 Task: Add Attachment from computer to Card Card0000000321 in Board Board0000000081 in Workspace WS0000000027 in Trello. Add Cover Purple to Card Card0000000321 in Board Board0000000081 in Workspace WS0000000027 in Trello. Add "Move Card To …" Button titled Button0000000321 to "top" of the list "To Do" to Card Card0000000321 in Board Board0000000081 in Workspace WS0000000027 in Trello. Add Description DS0000000321 to Card Card0000000321 in Board Board0000000081 in Workspace WS0000000027 in Trello. Add Comment CM0000000321 to Card Card0000000321 in Board Board0000000081 in Workspace WS0000000027 in Trello
Action: Mouse moved to (415, 265)
Screenshot: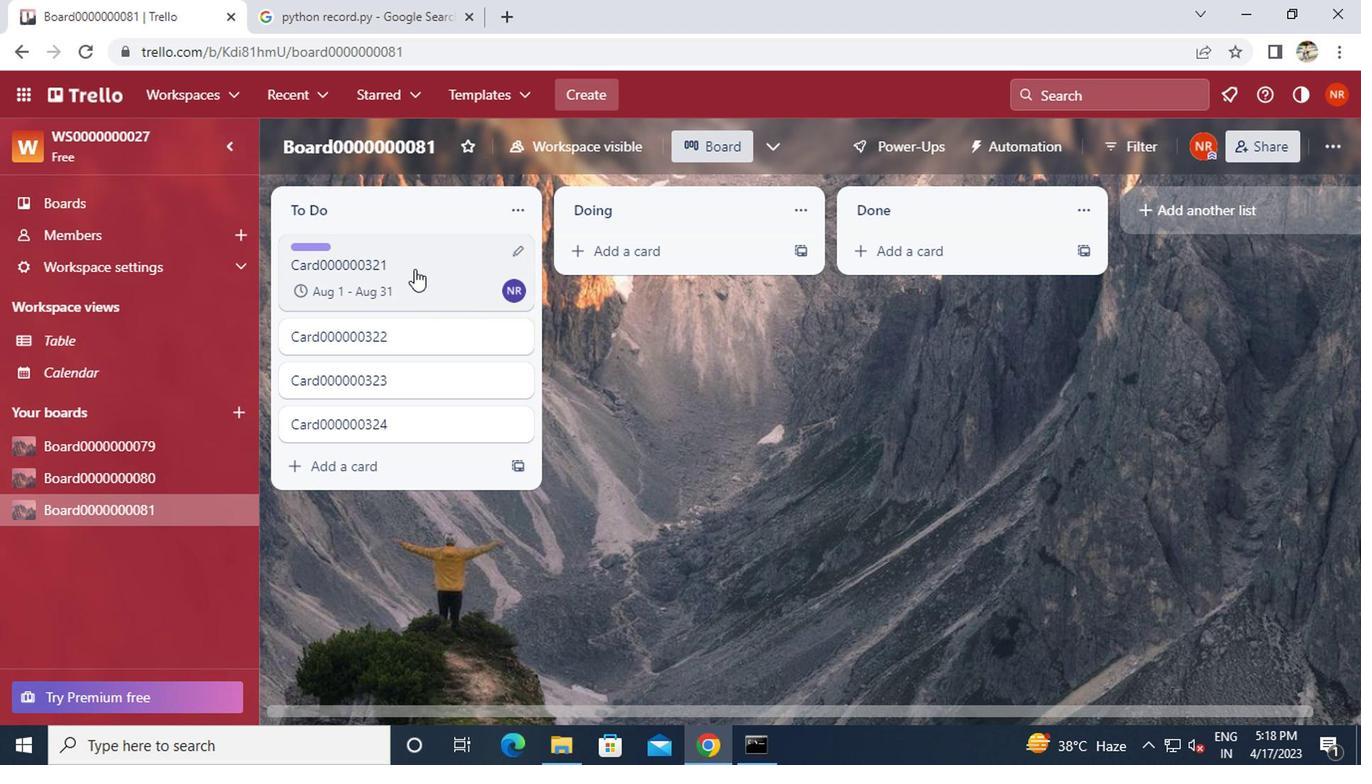 
Action: Mouse pressed left at (415, 265)
Screenshot: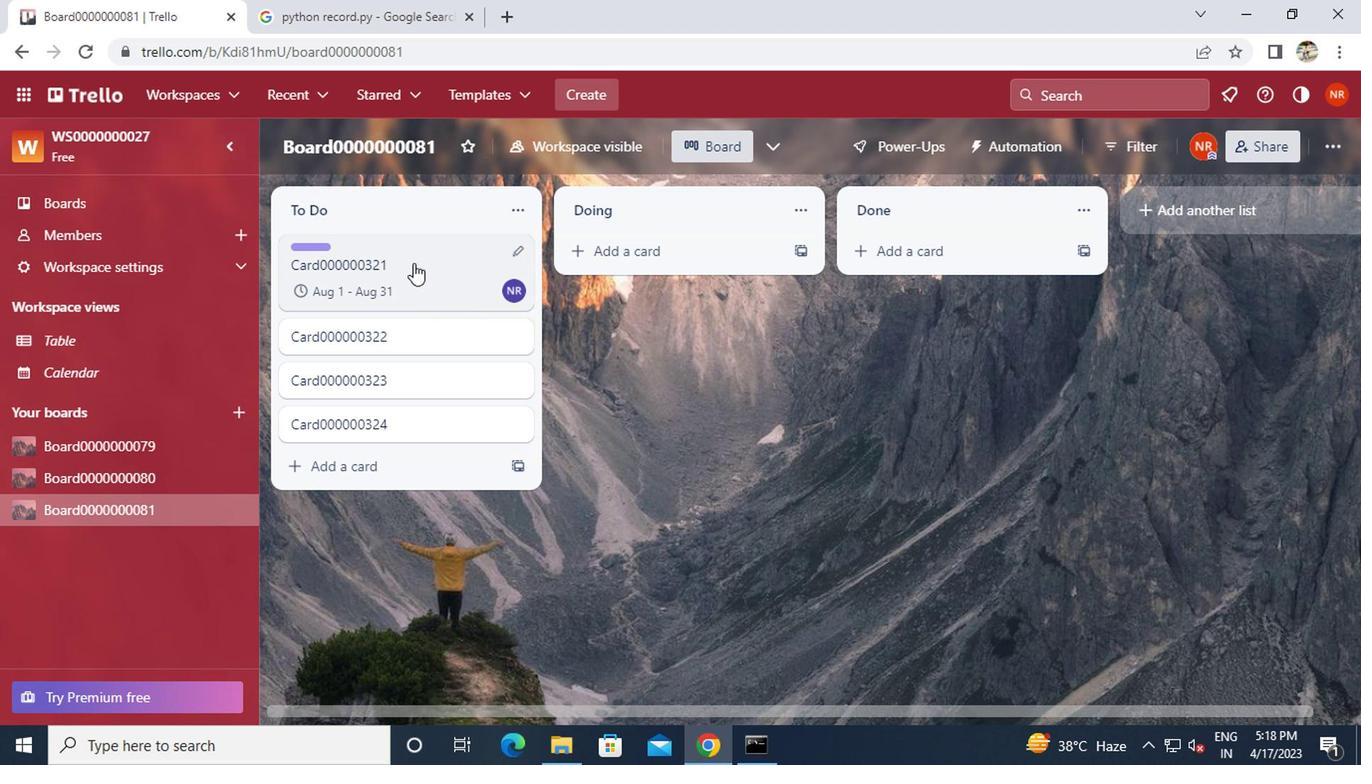
Action: Mouse moved to (912, 414)
Screenshot: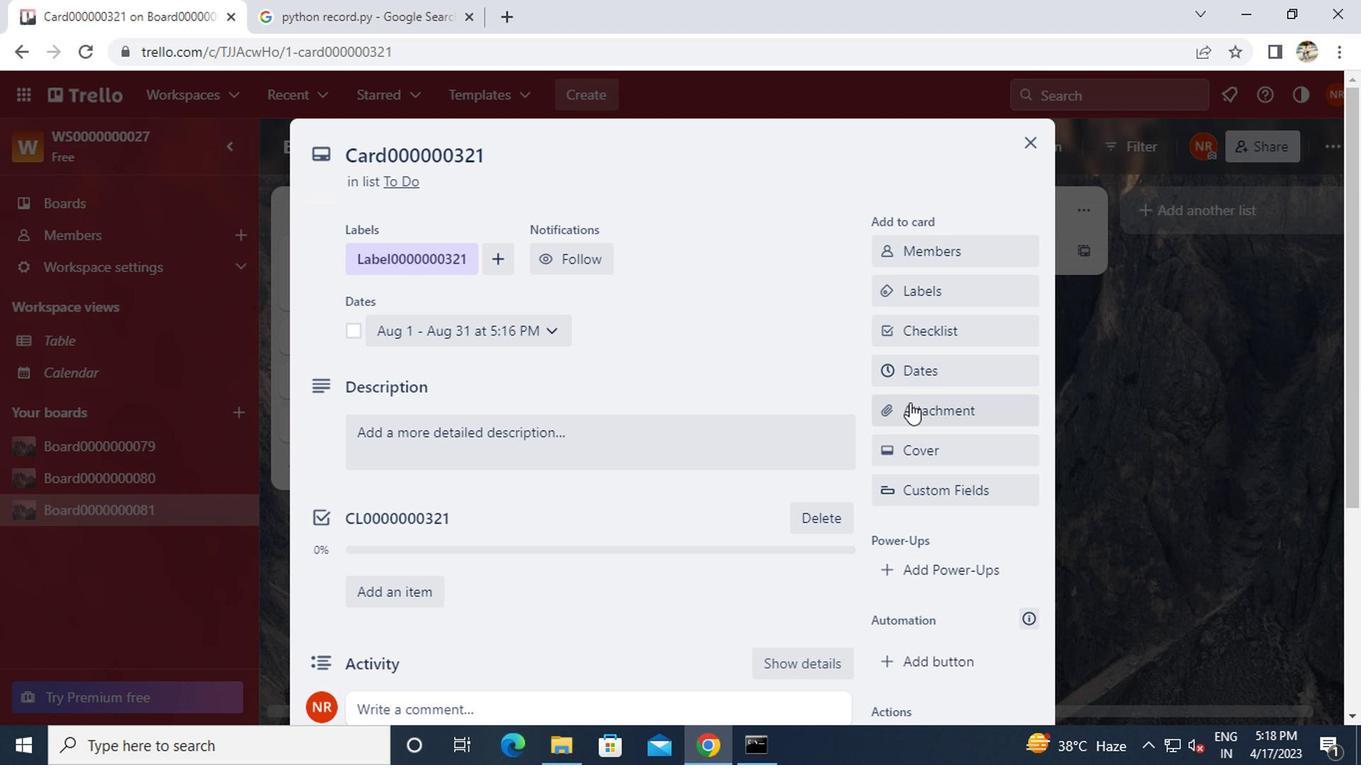 
Action: Mouse pressed left at (912, 414)
Screenshot: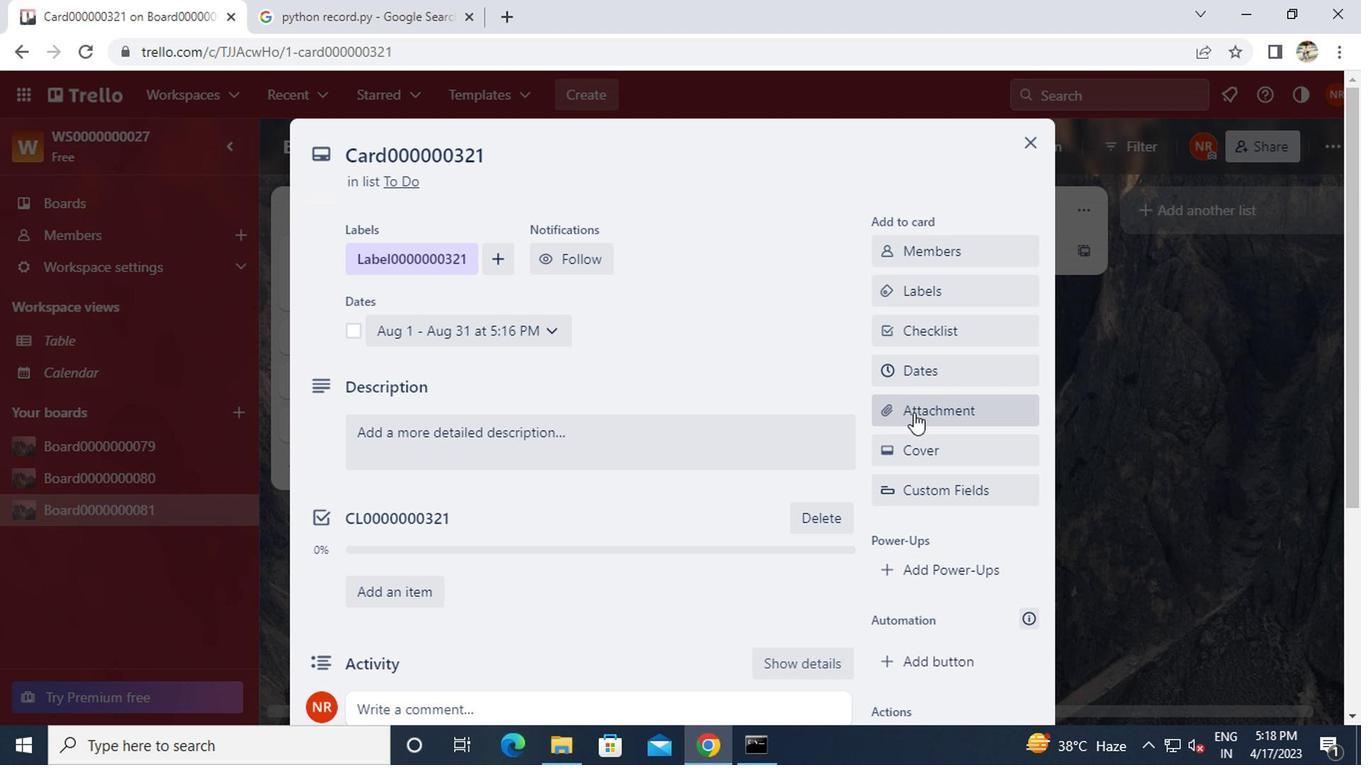 
Action: Mouse moved to (930, 183)
Screenshot: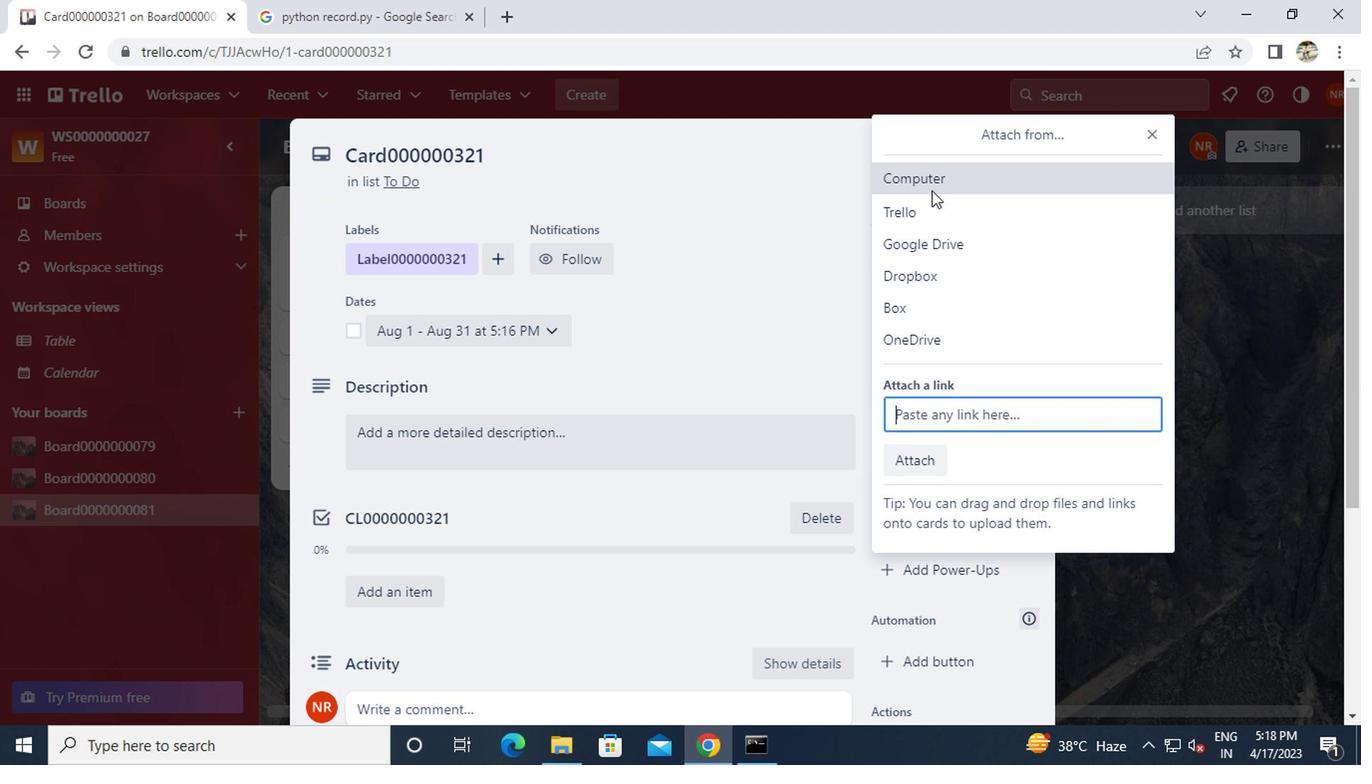 
Action: Mouse pressed left at (930, 183)
Screenshot: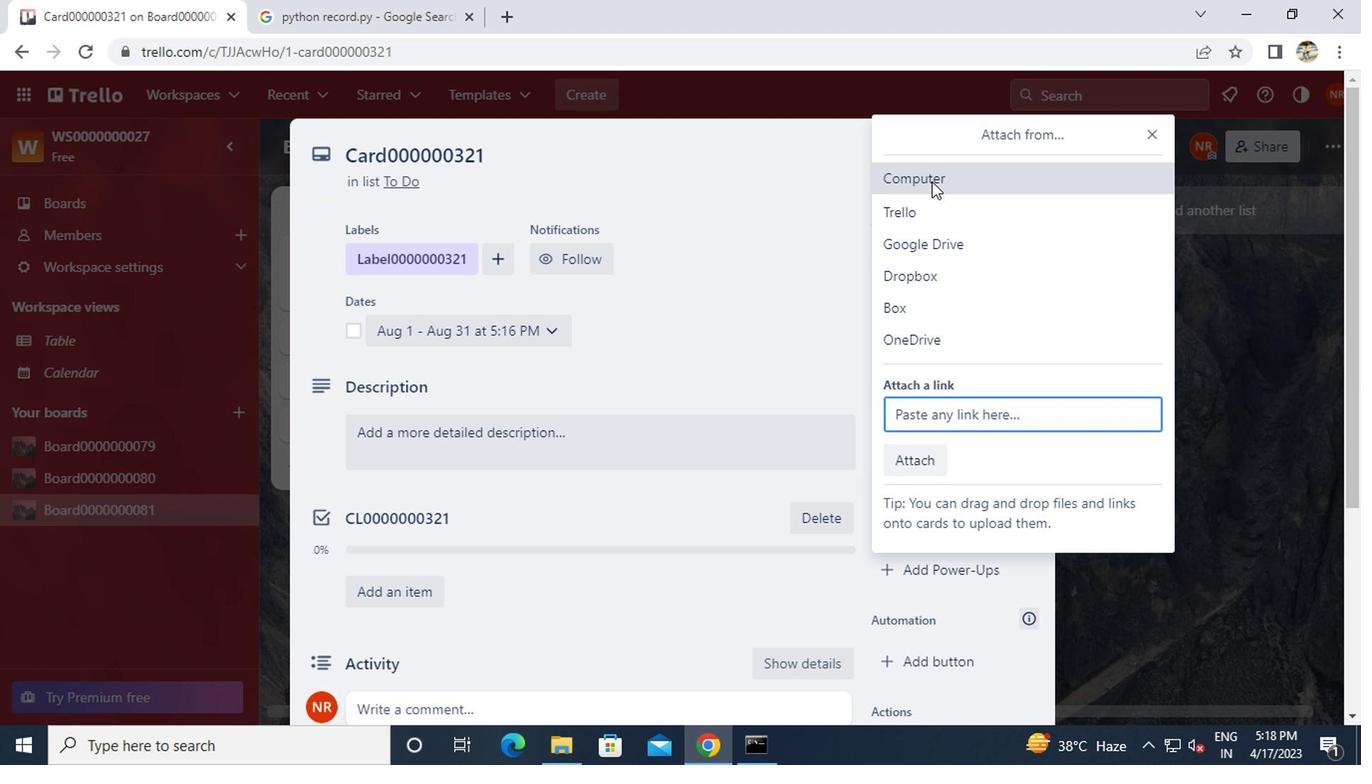 
Action: Mouse moved to (472, 170)
Screenshot: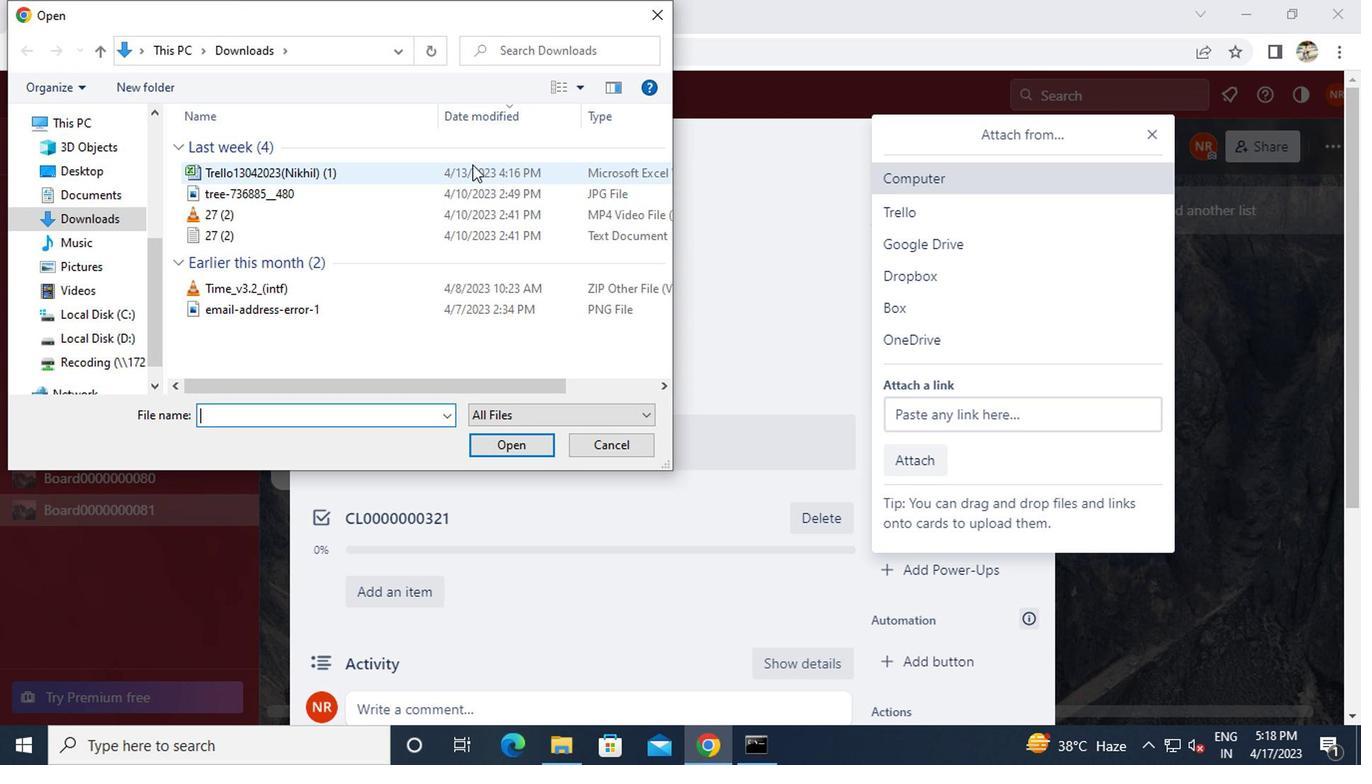 
Action: Mouse pressed left at (472, 170)
Screenshot: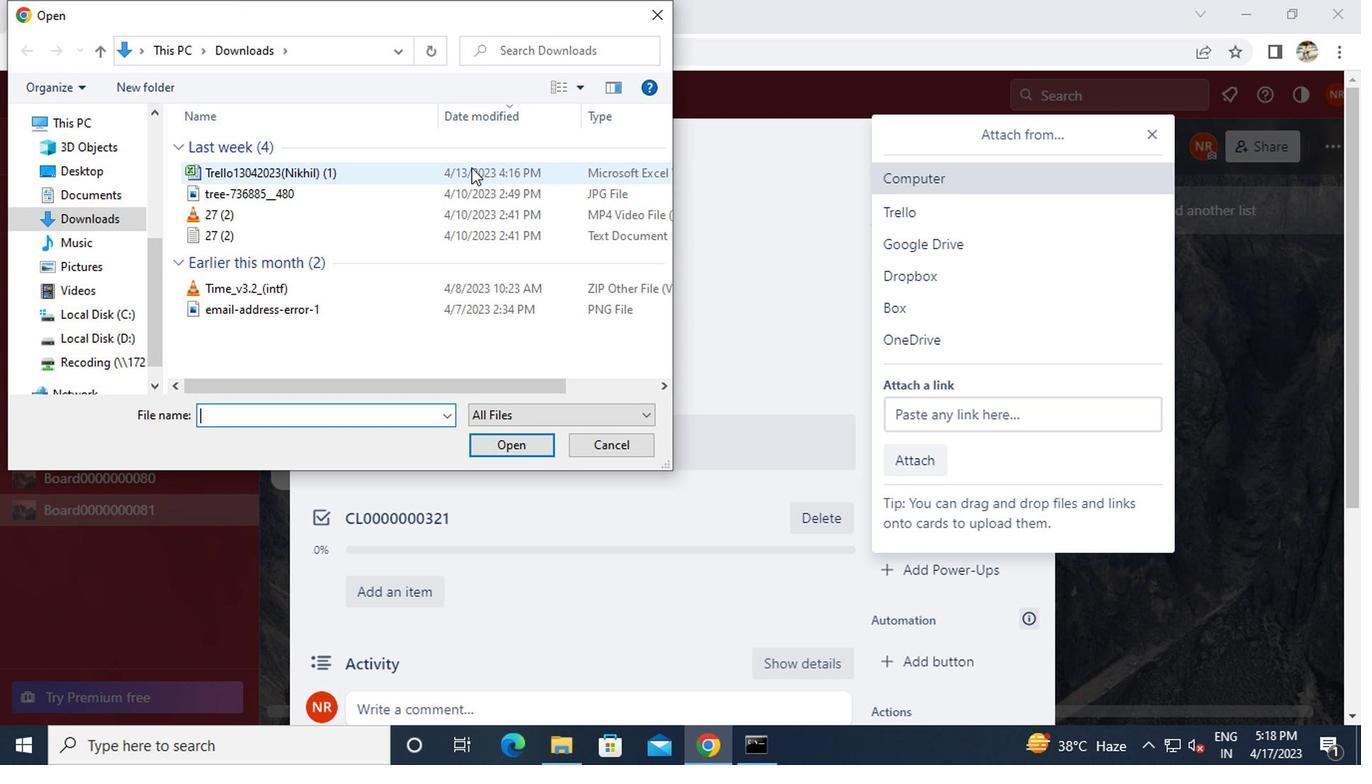 
Action: Mouse moved to (513, 446)
Screenshot: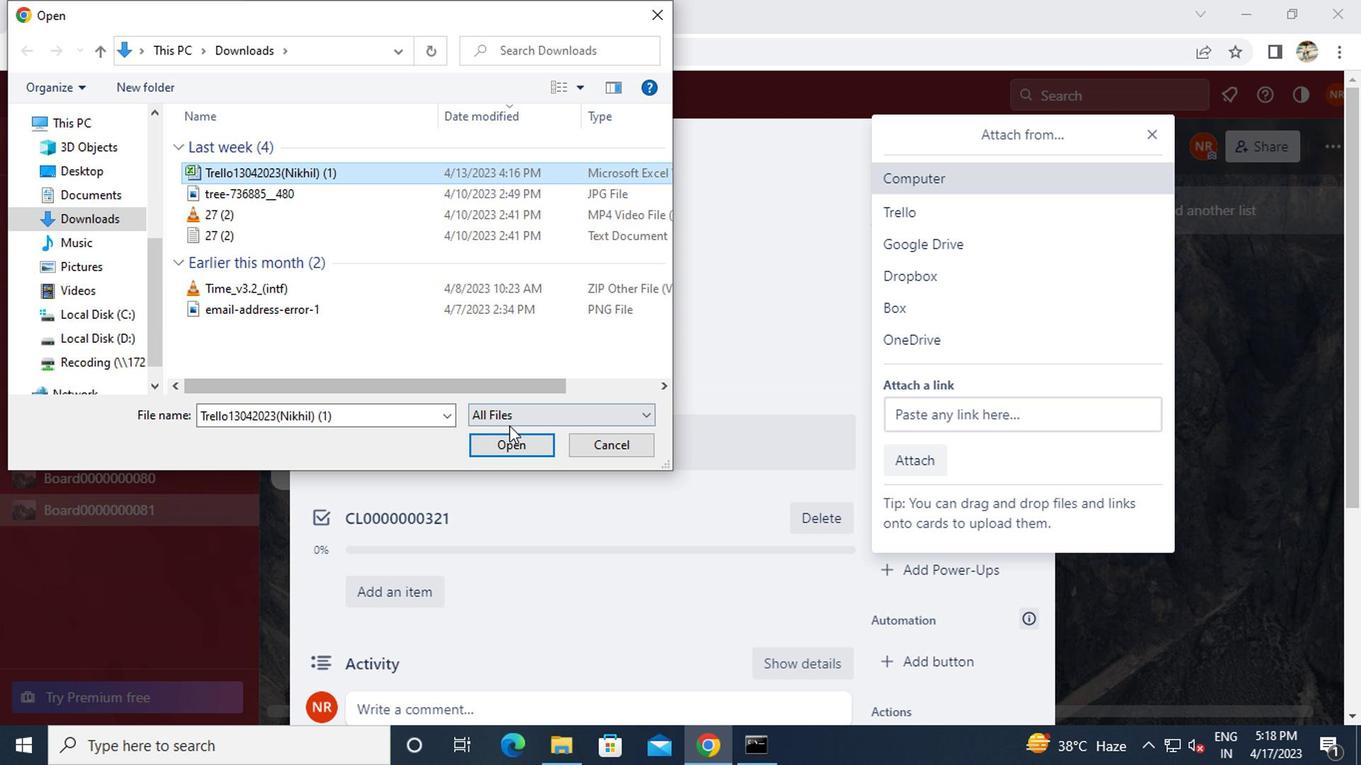 
Action: Mouse pressed left at (513, 446)
Screenshot: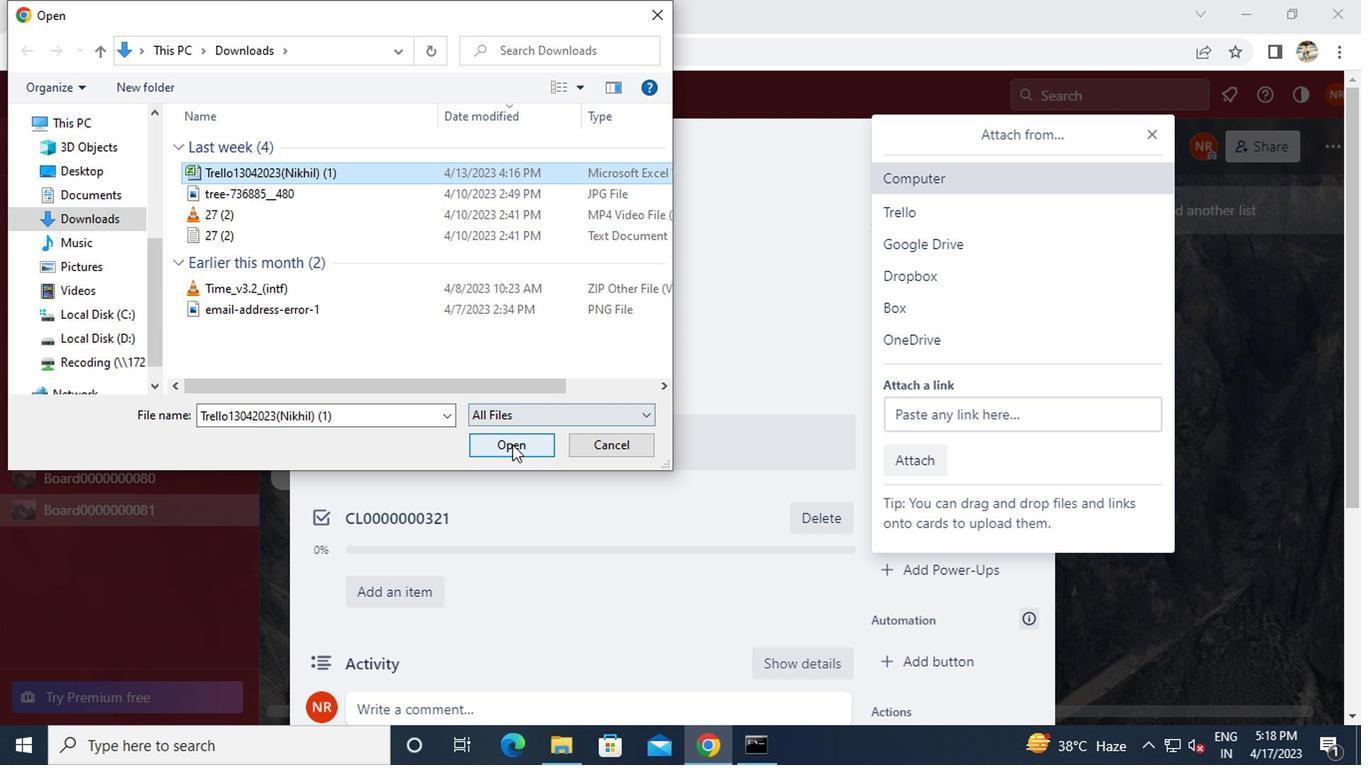 
Action: Mouse moved to (901, 455)
Screenshot: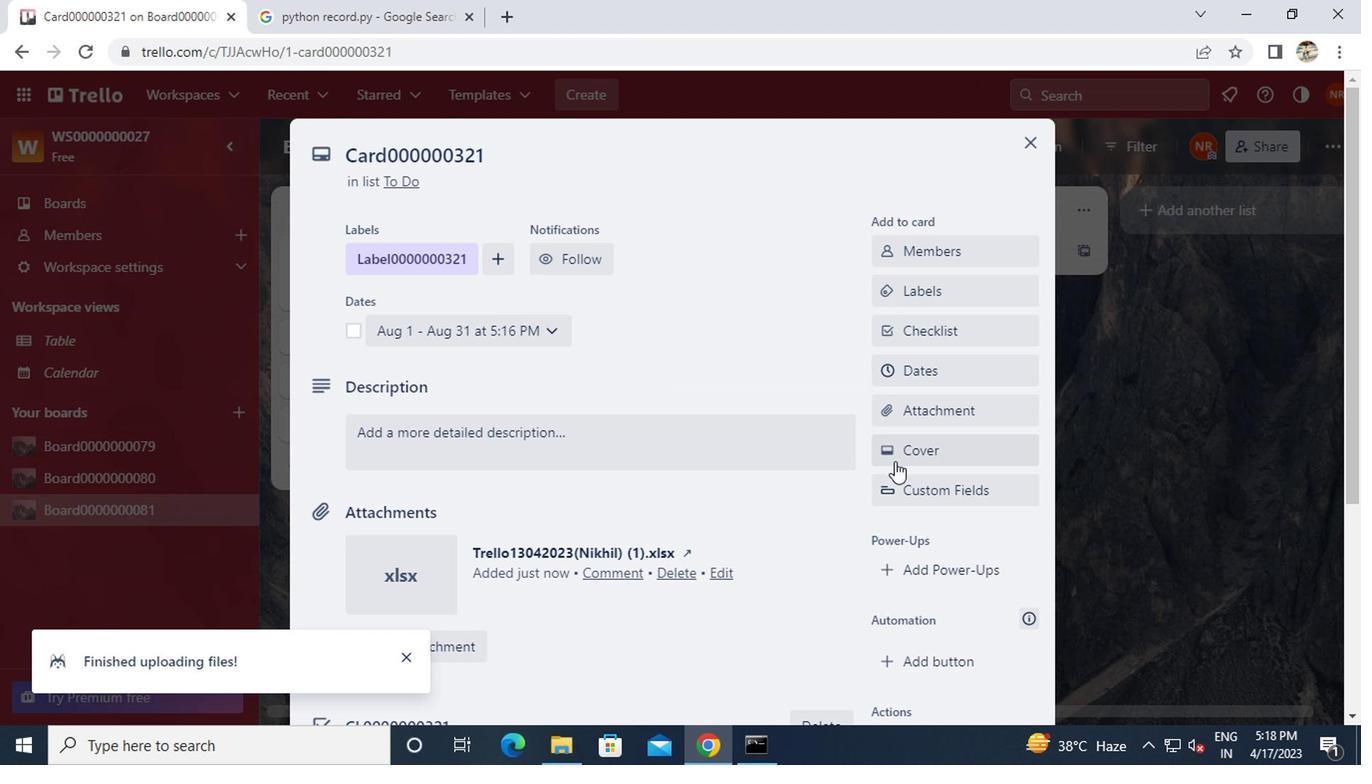 
Action: Mouse pressed left at (901, 455)
Screenshot: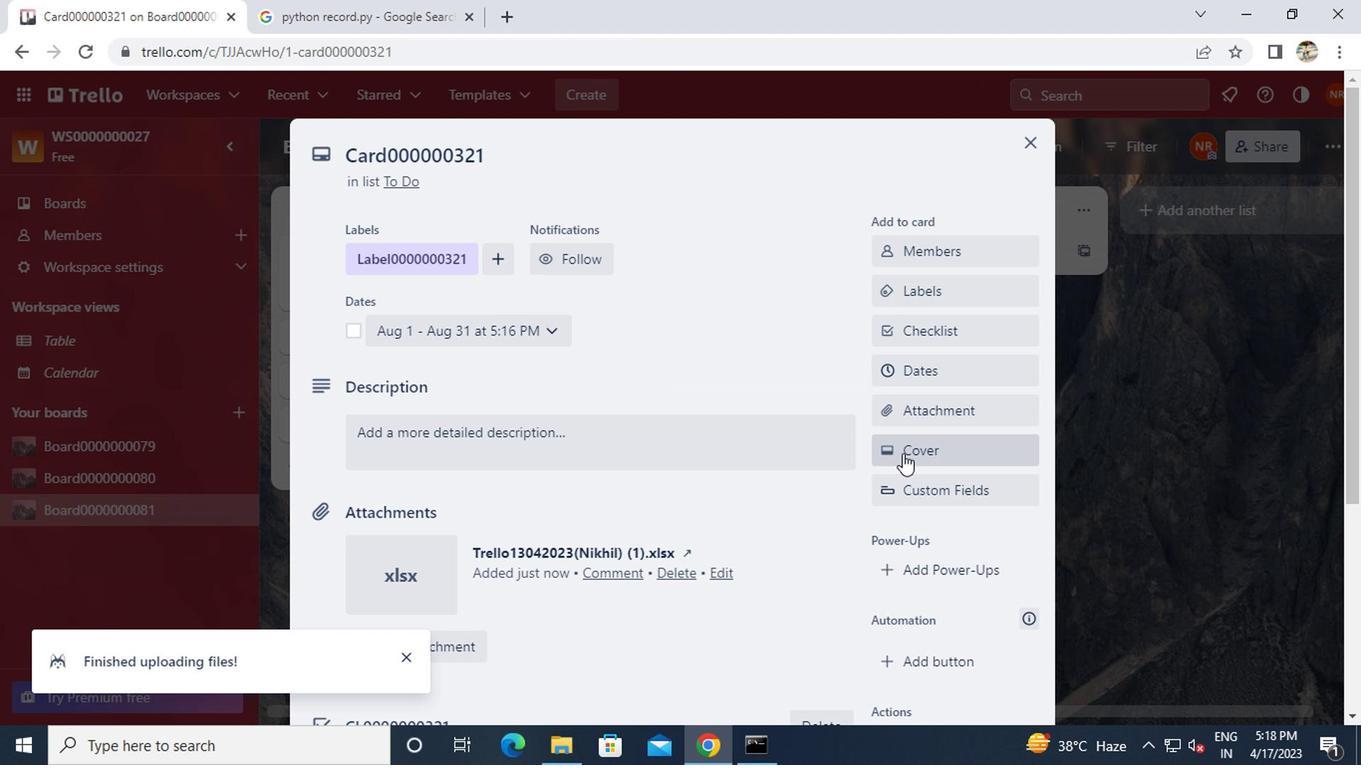 
Action: Mouse moved to (1141, 315)
Screenshot: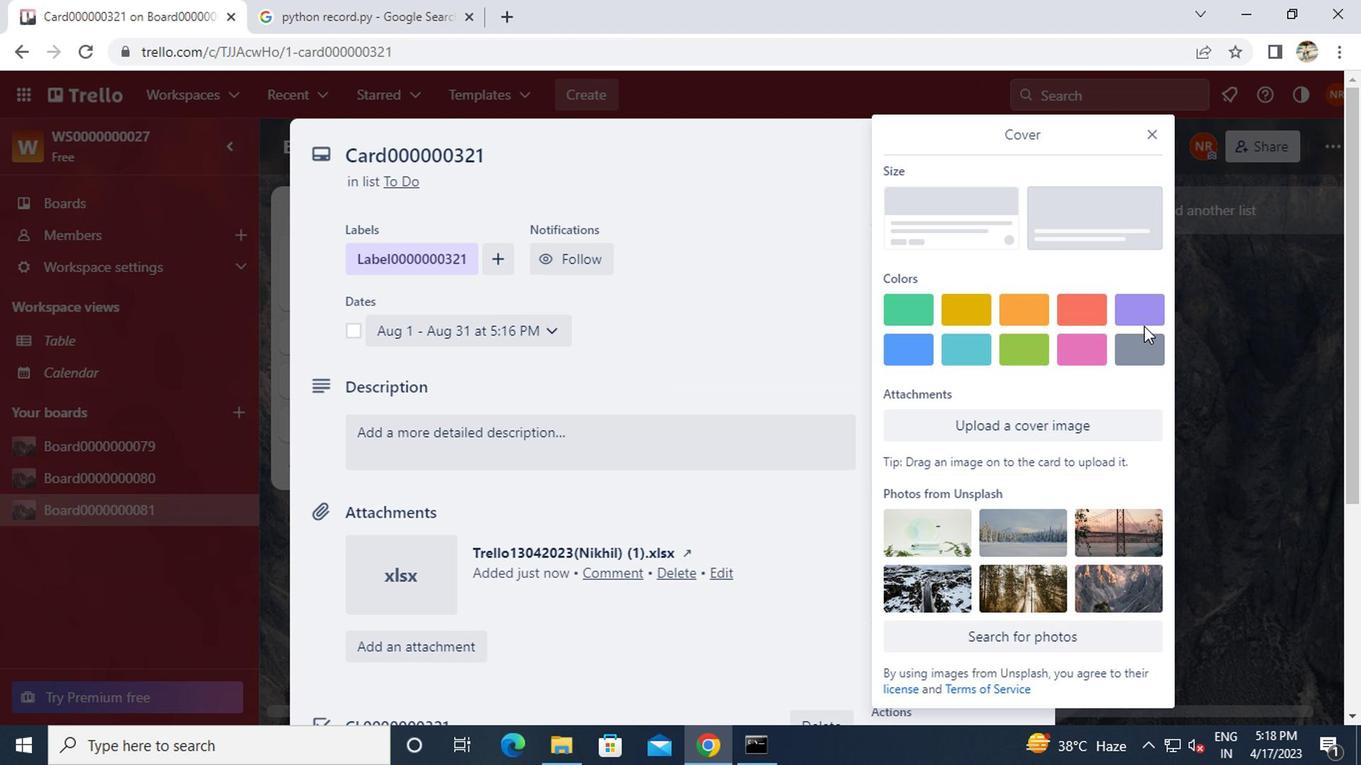 
Action: Mouse pressed left at (1141, 315)
Screenshot: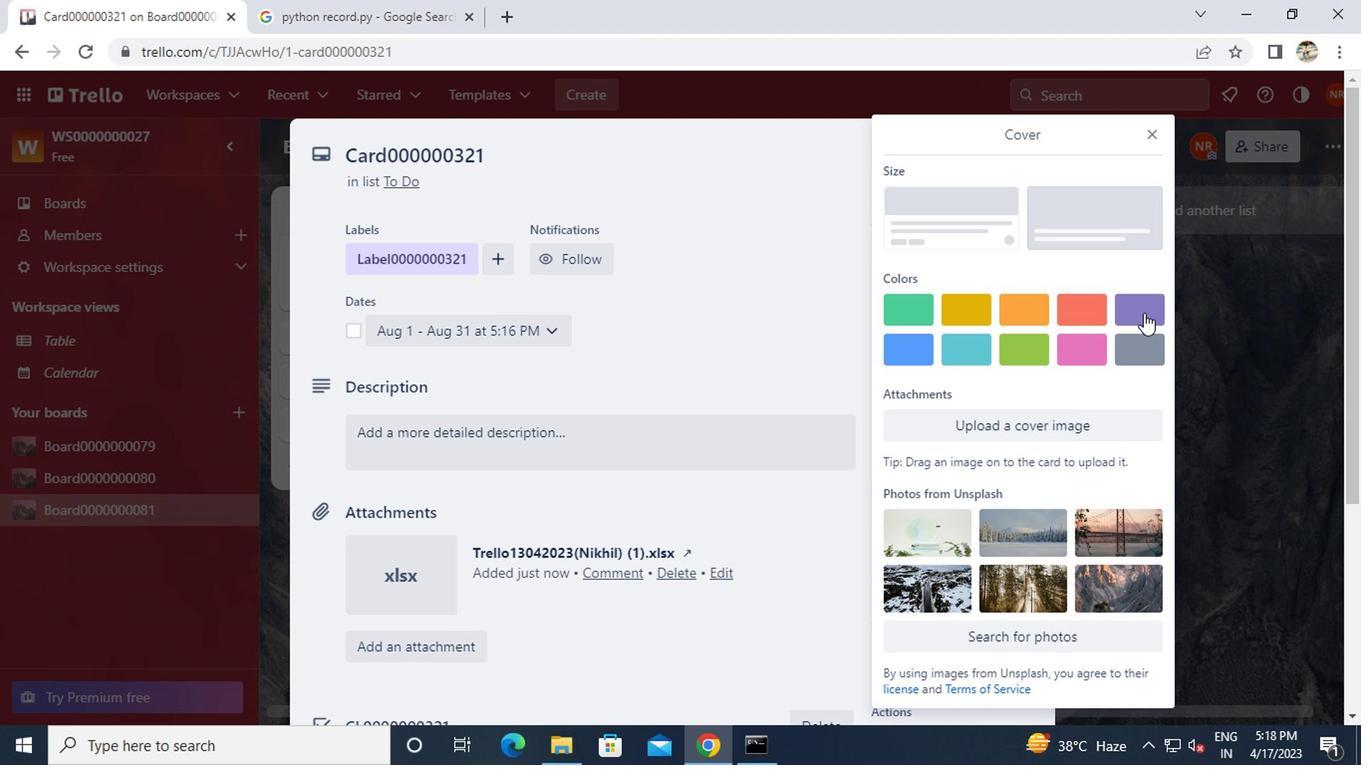 
Action: Mouse moved to (1151, 136)
Screenshot: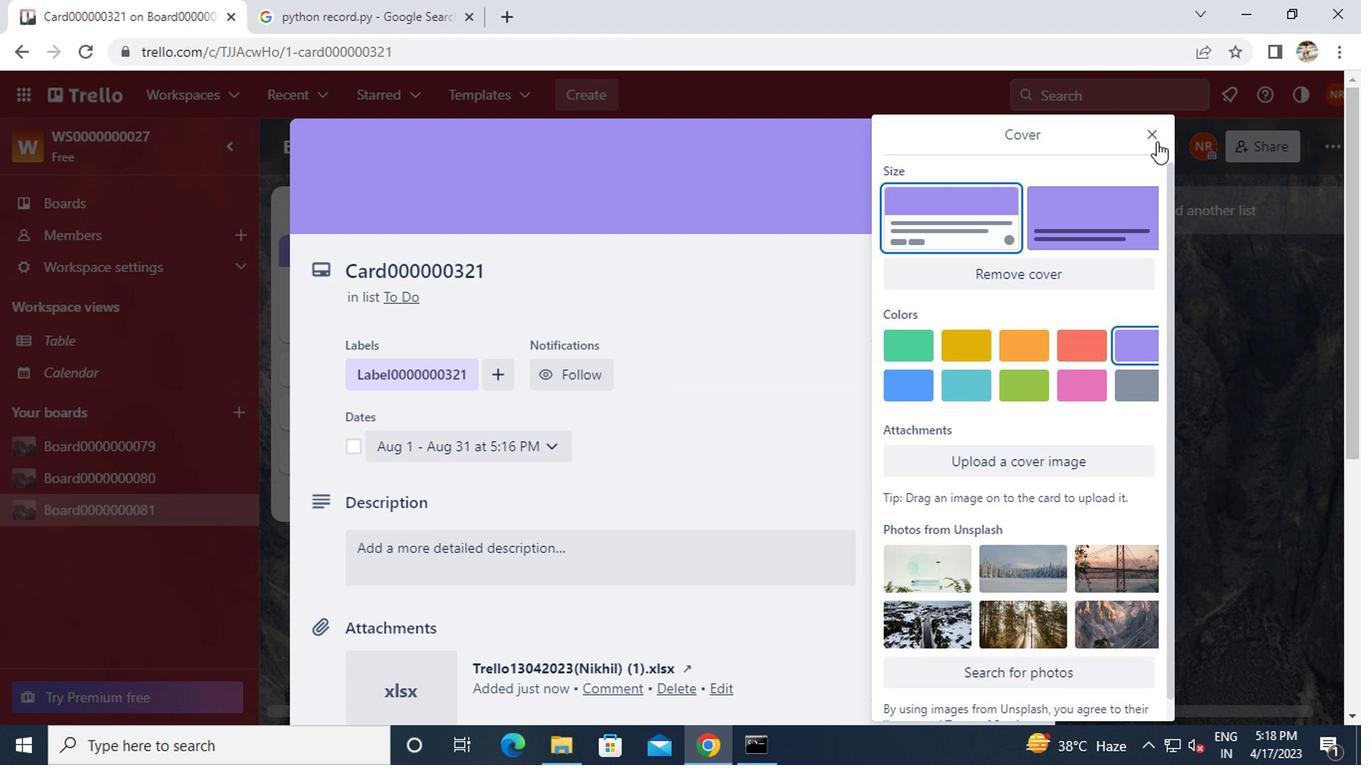 
Action: Mouse pressed left at (1151, 136)
Screenshot: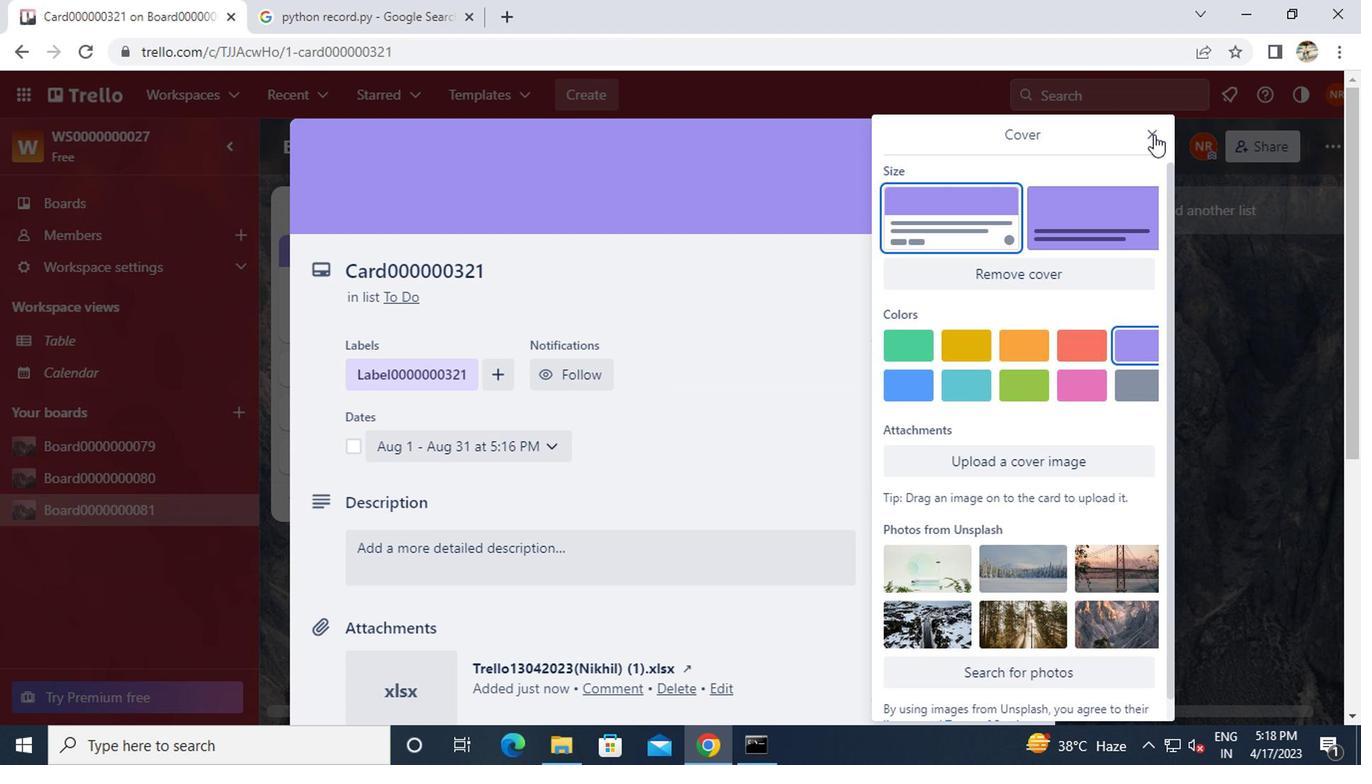 
Action: Mouse moved to (924, 372)
Screenshot: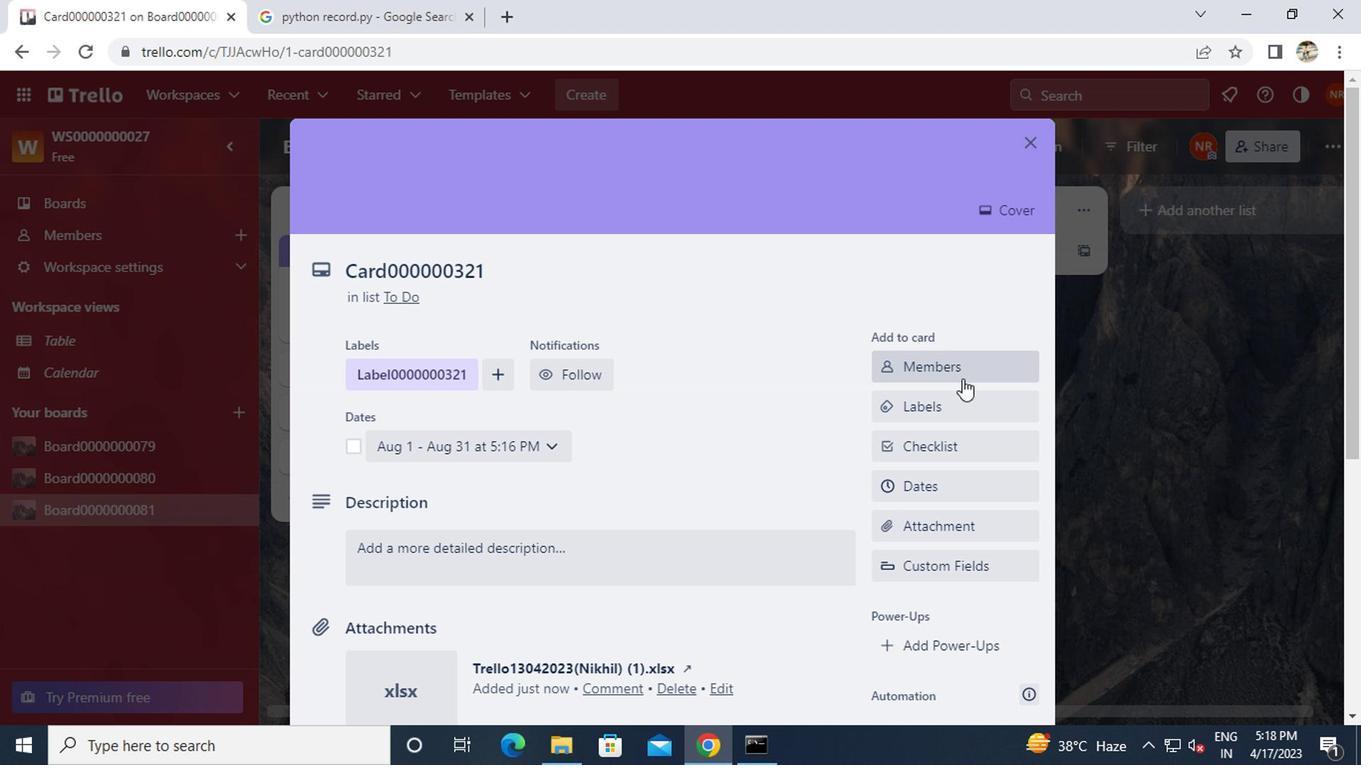 
Action: Mouse scrolled (924, 370) with delta (0, -1)
Screenshot: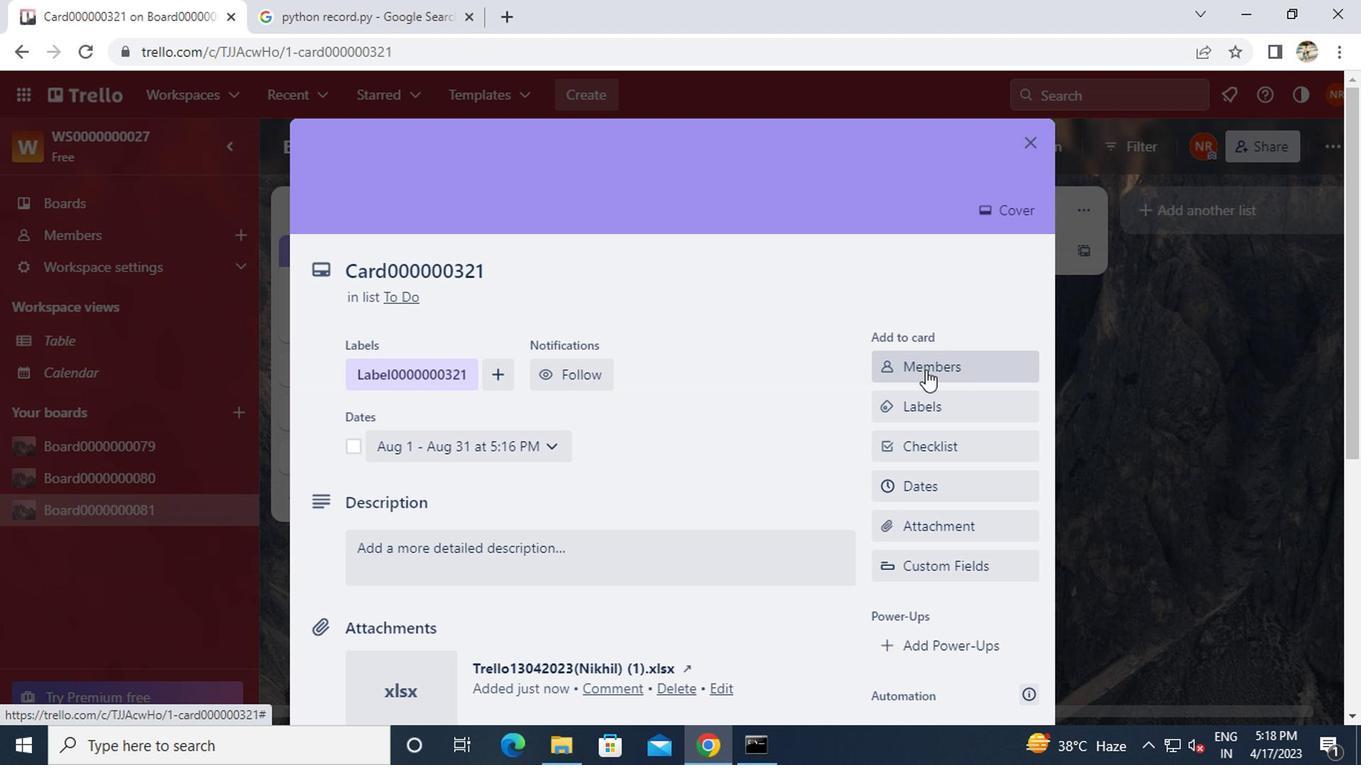 
Action: Mouse moved to (924, 367)
Screenshot: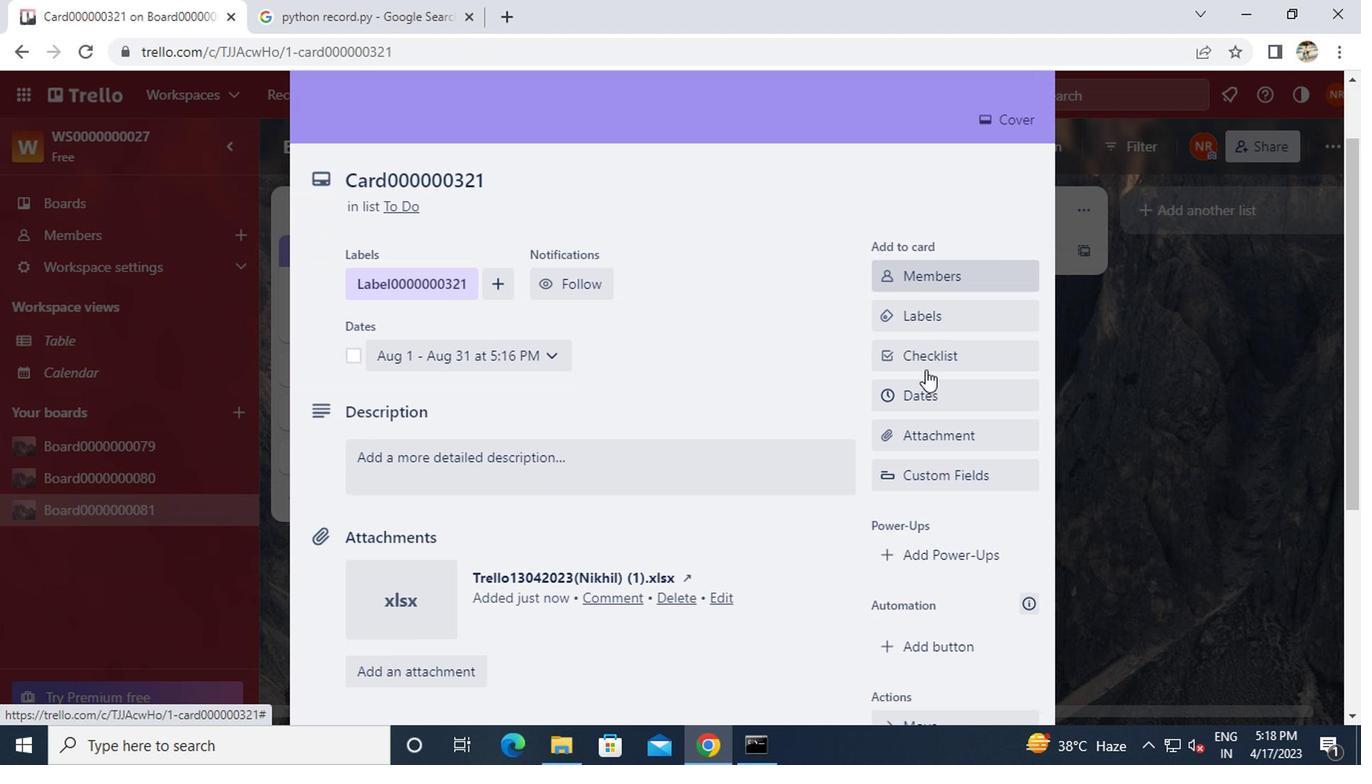 
Action: Mouse scrolled (924, 365) with delta (0, -1)
Screenshot: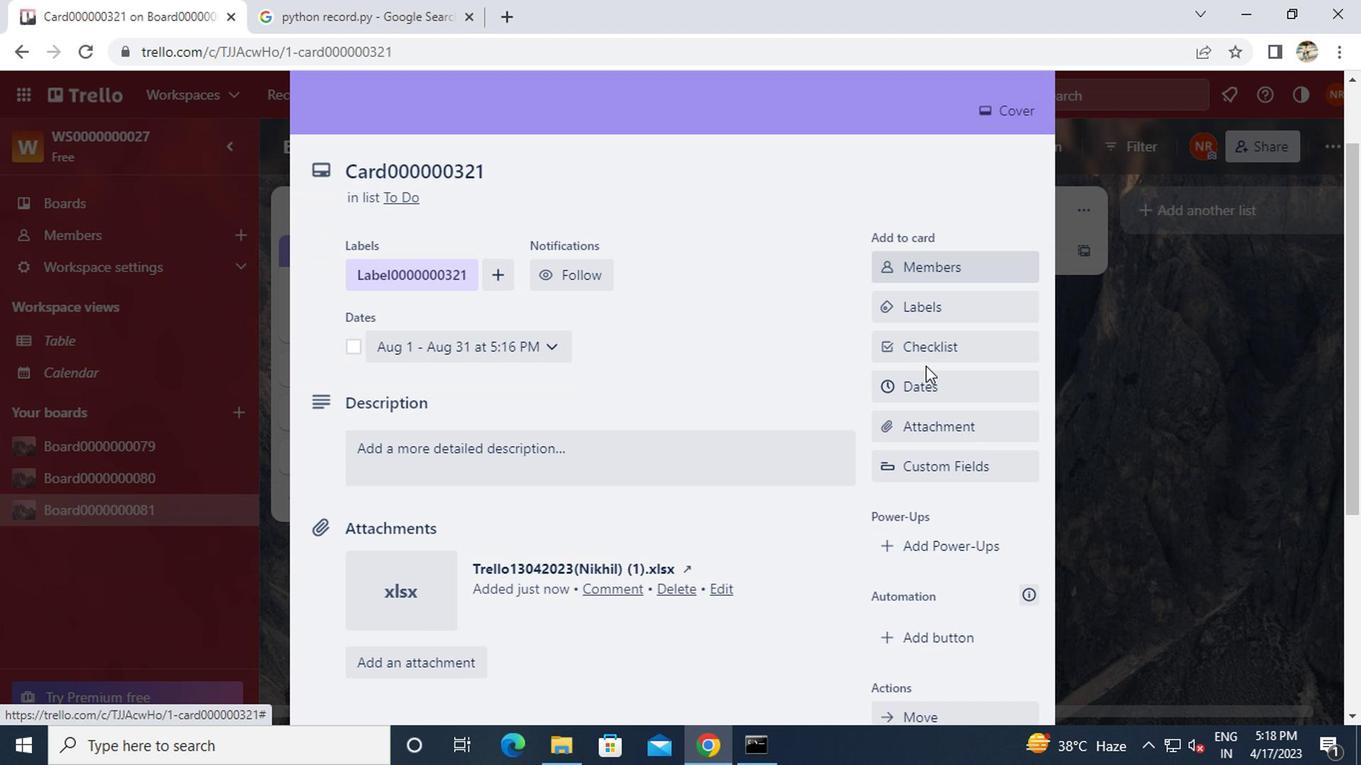 
Action: Mouse scrolled (924, 365) with delta (0, -1)
Screenshot: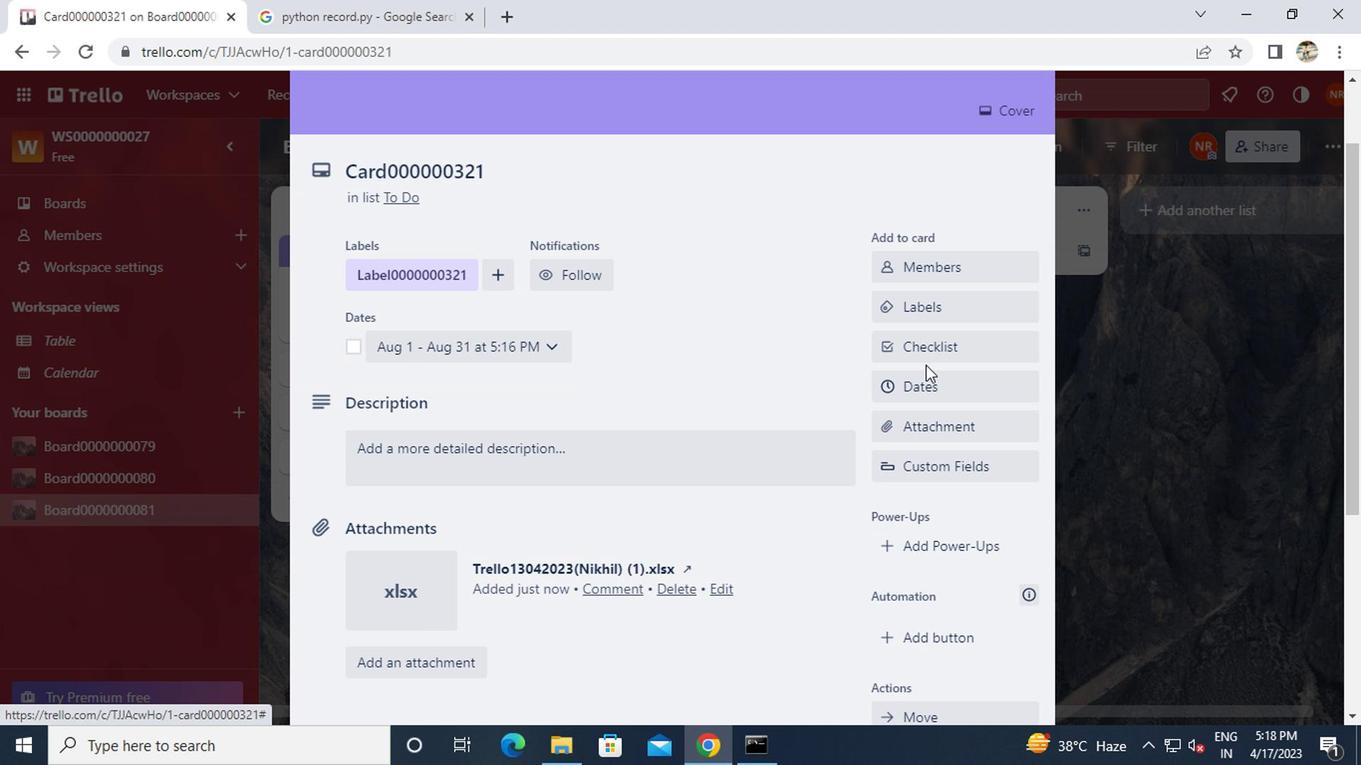 
Action: Mouse moved to (944, 439)
Screenshot: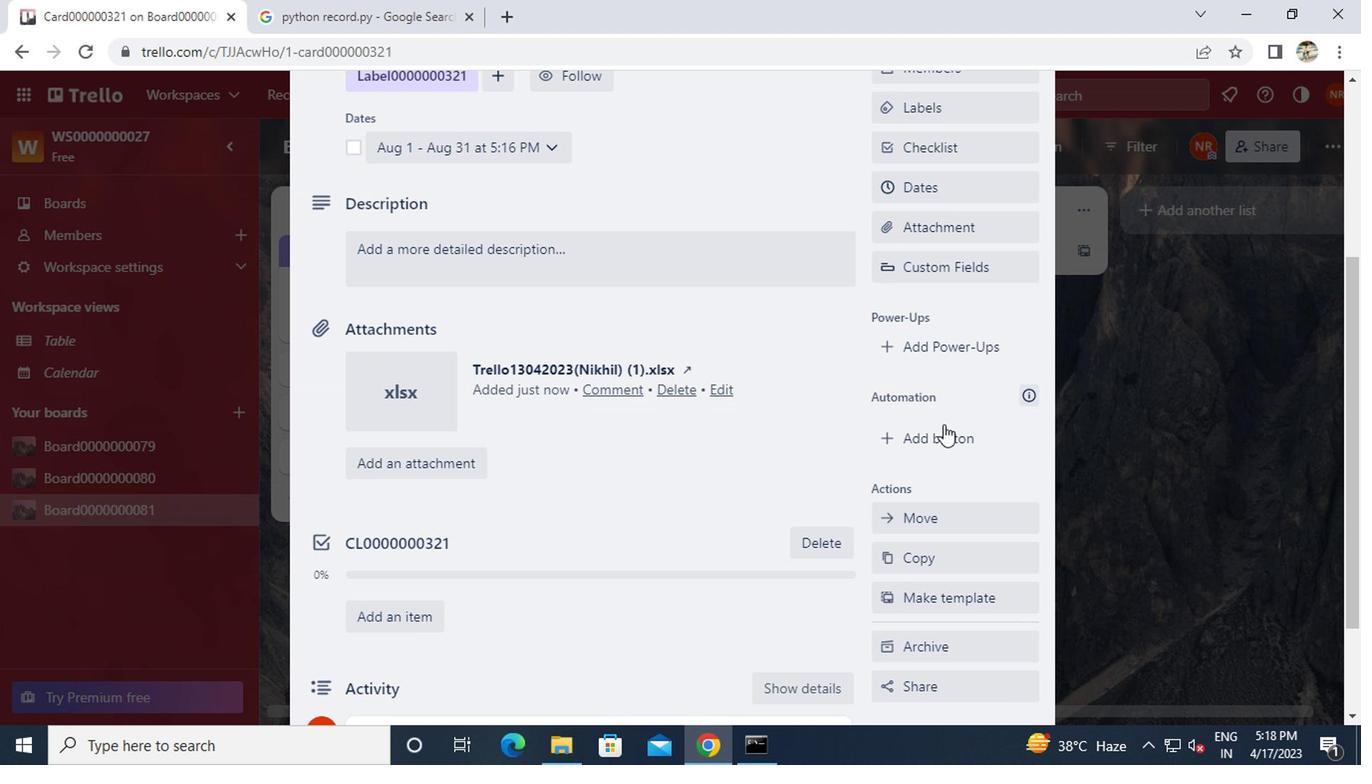 
Action: Mouse pressed left at (944, 439)
Screenshot: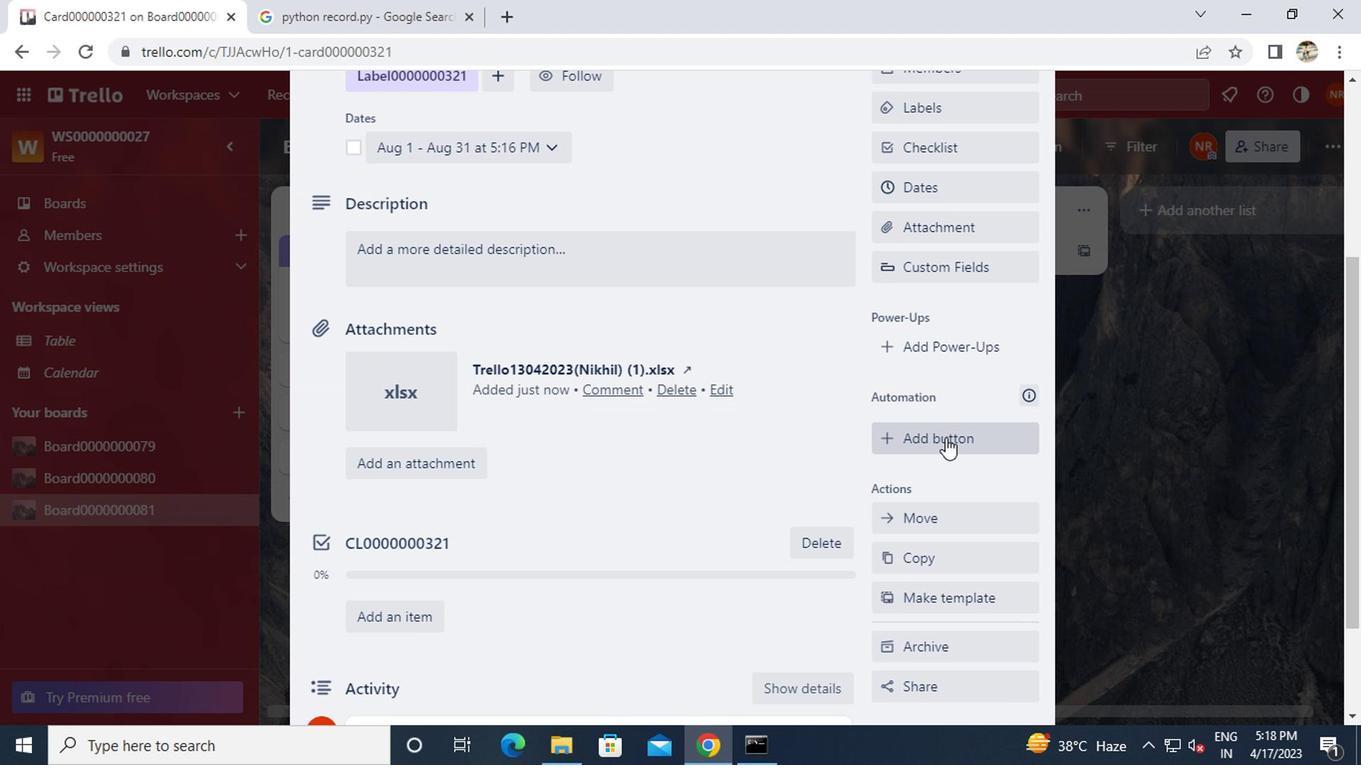 
Action: Mouse moved to (960, 221)
Screenshot: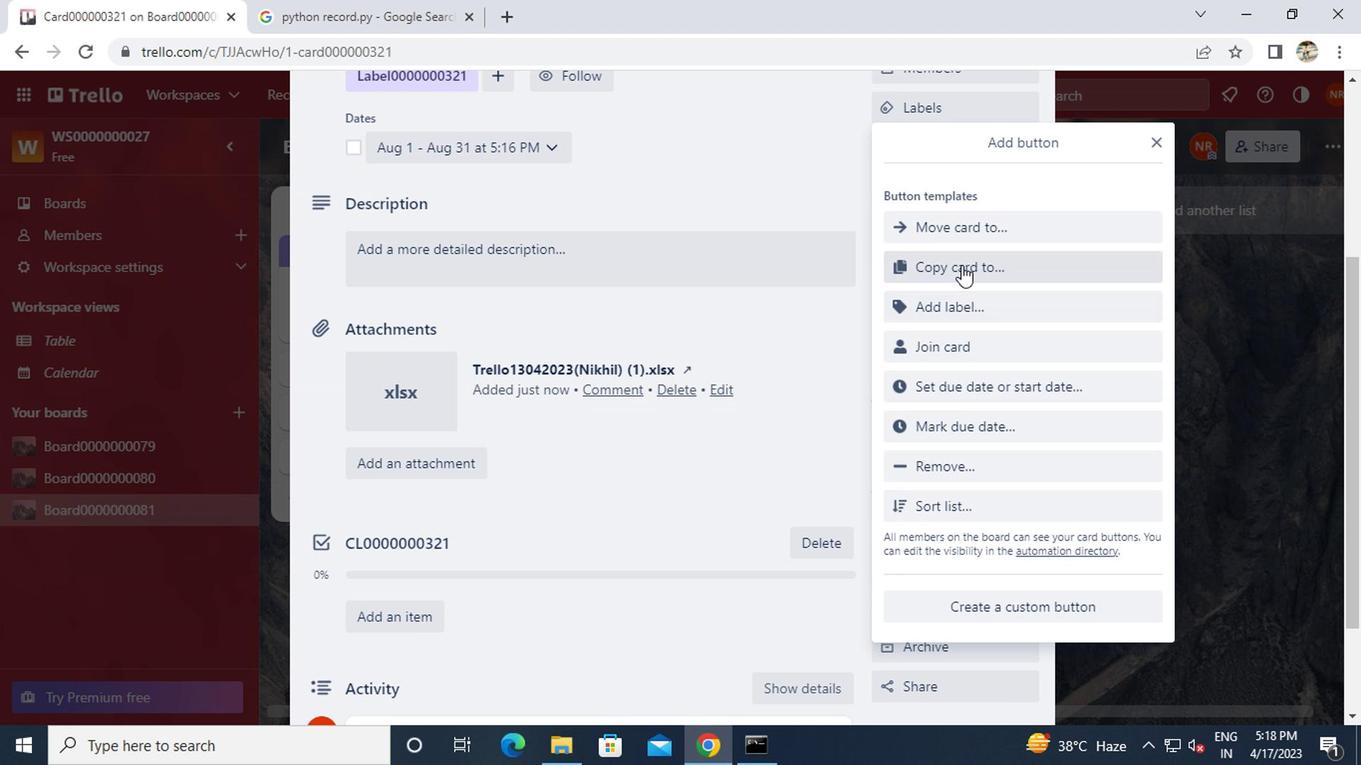 
Action: Mouse pressed left at (960, 221)
Screenshot: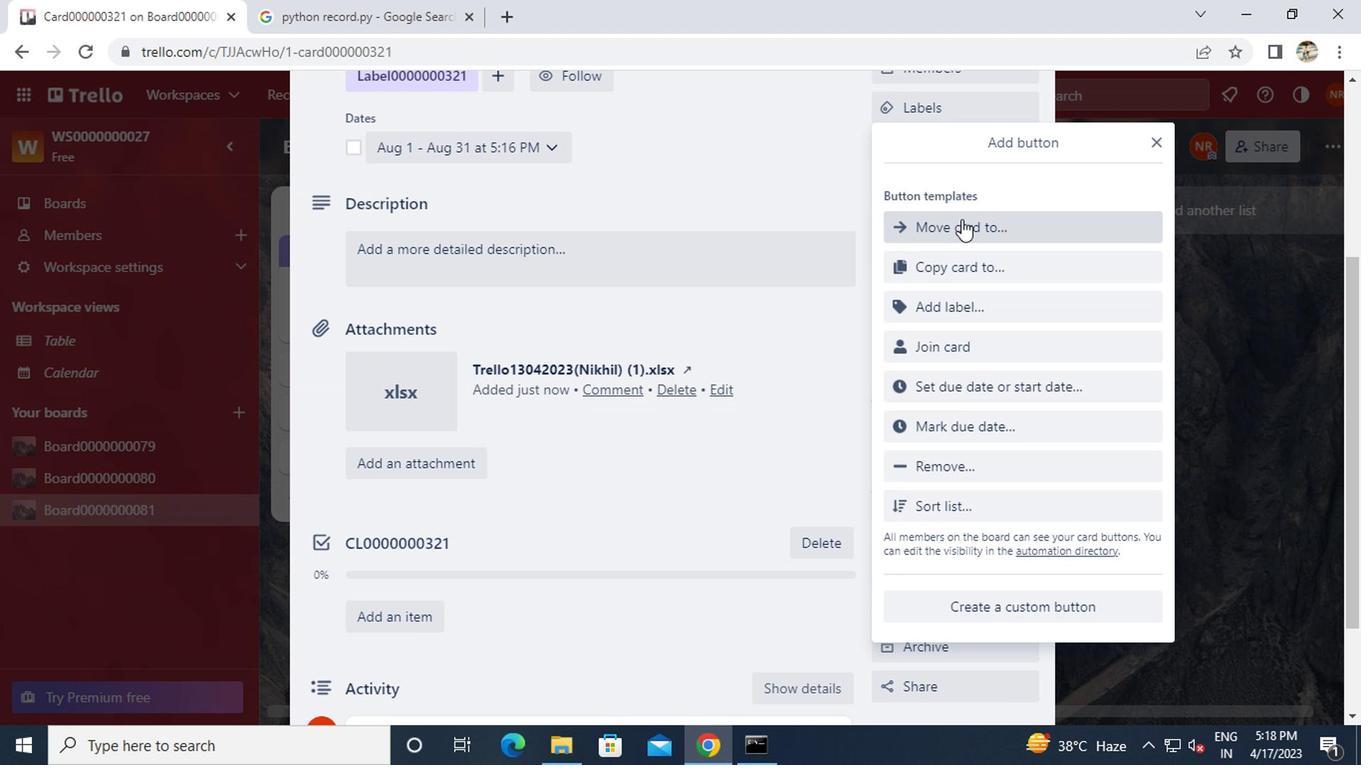 
Action: Mouse moved to (964, 221)
Screenshot: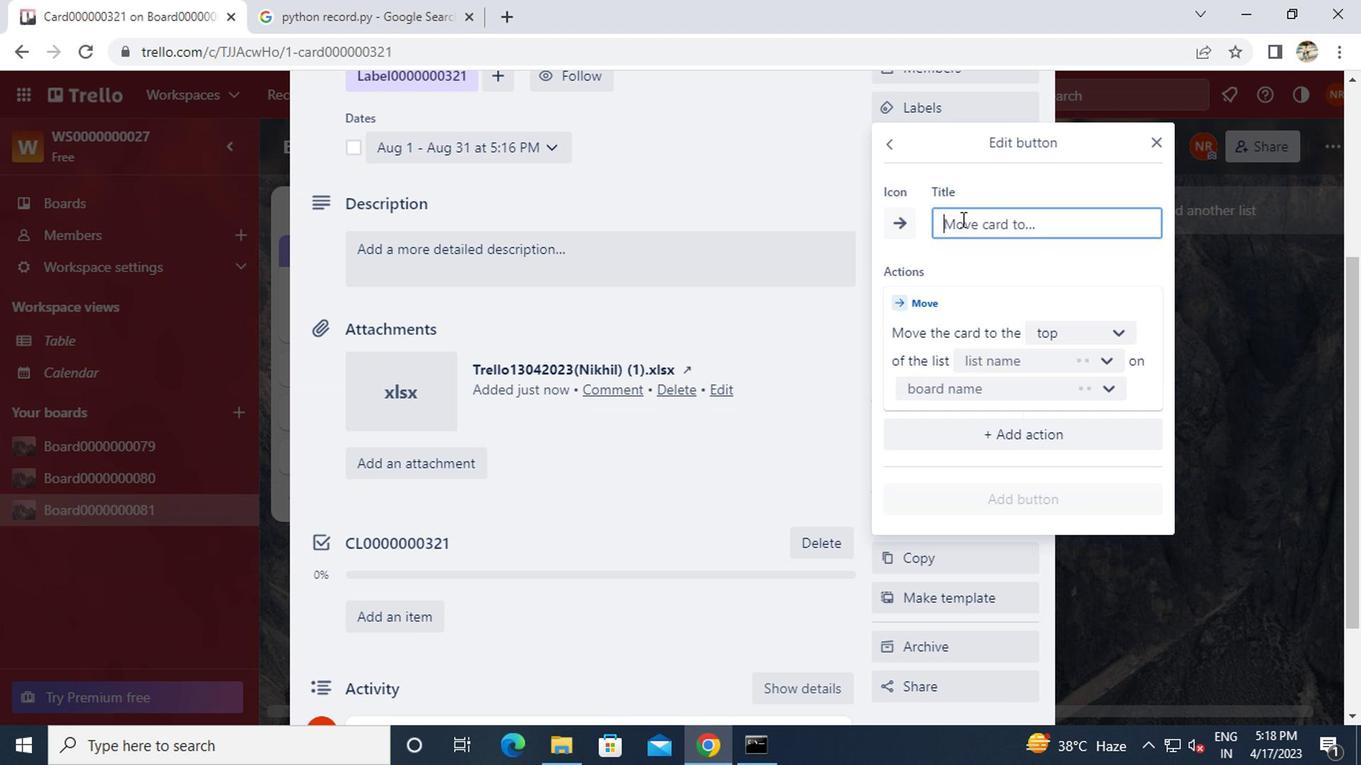 
Action: Mouse pressed left at (964, 221)
Screenshot: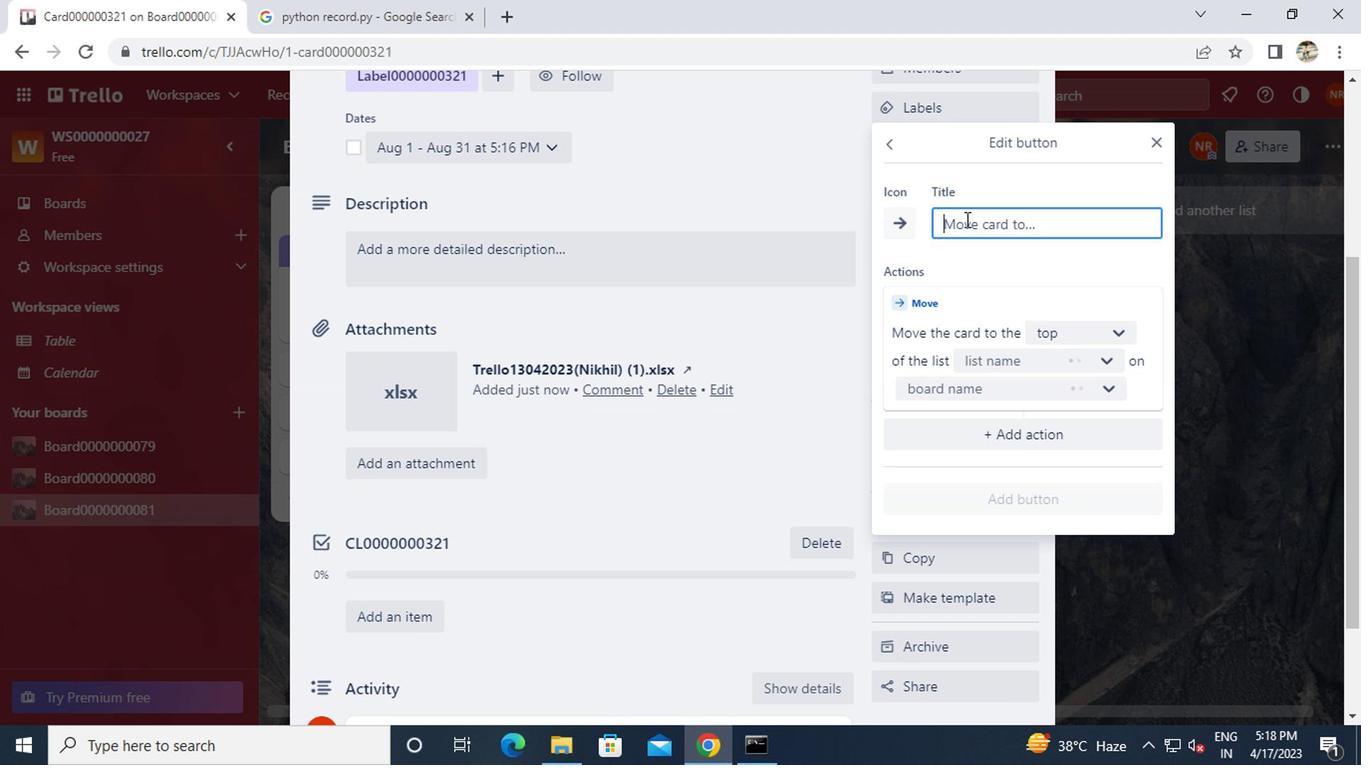 
Action: Key pressed <Key.shift>BUTTON0000000321
Screenshot: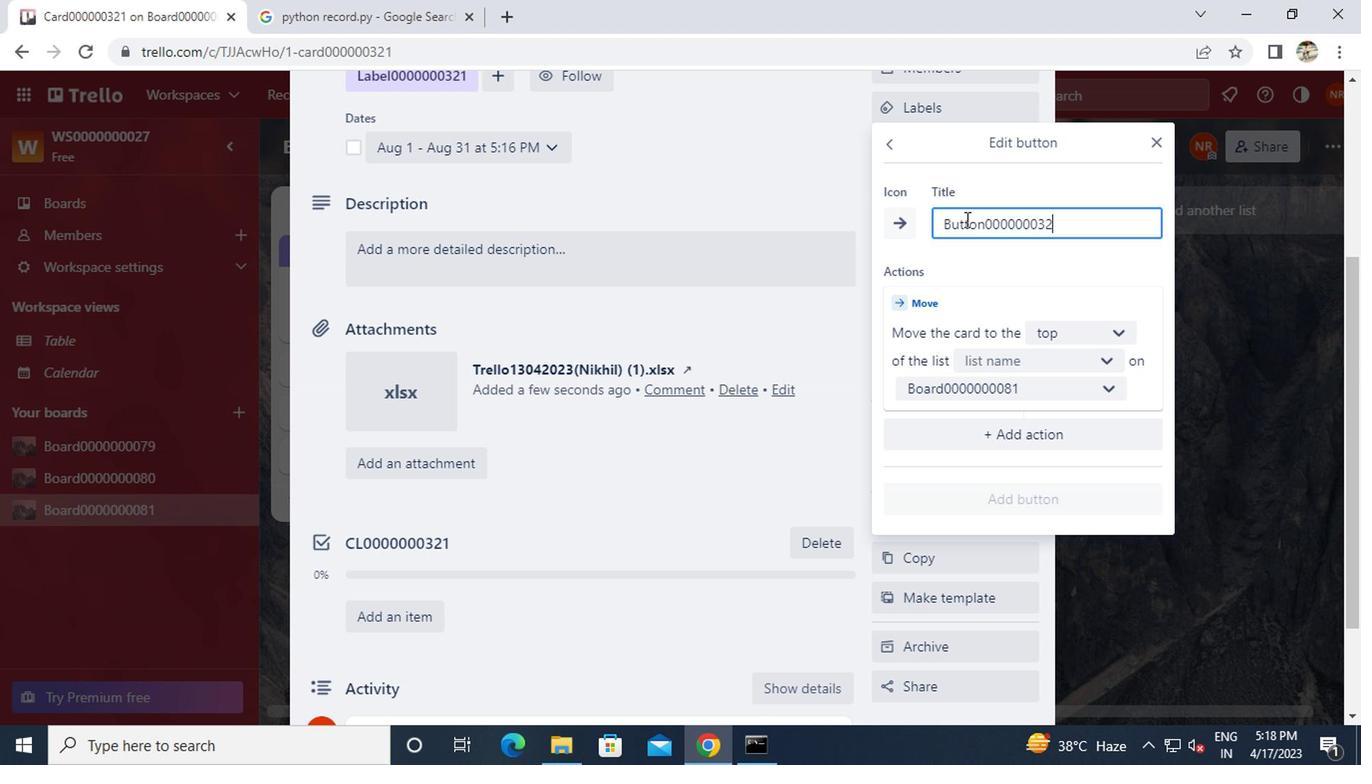 
Action: Mouse moved to (1059, 331)
Screenshot: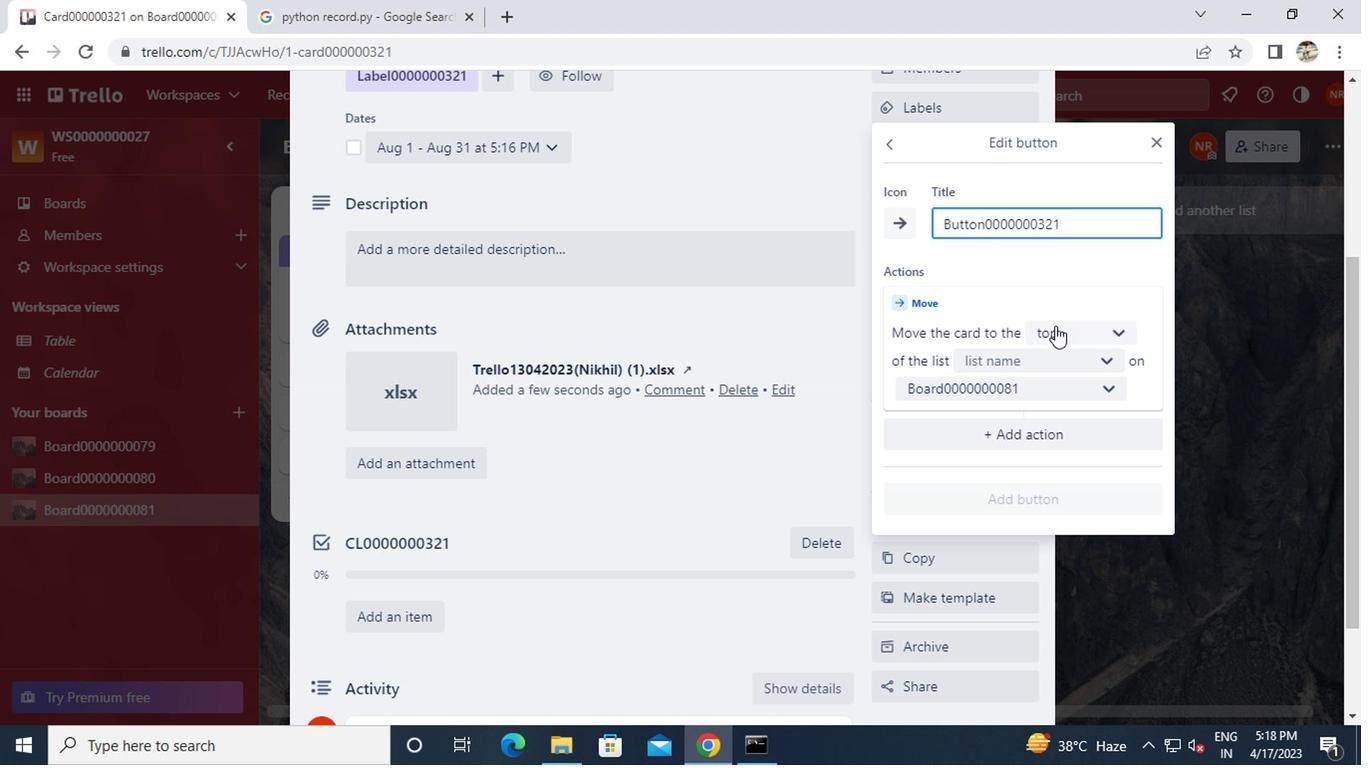 
Action: Mouse pressed left at (1059, 331)
Screenshot: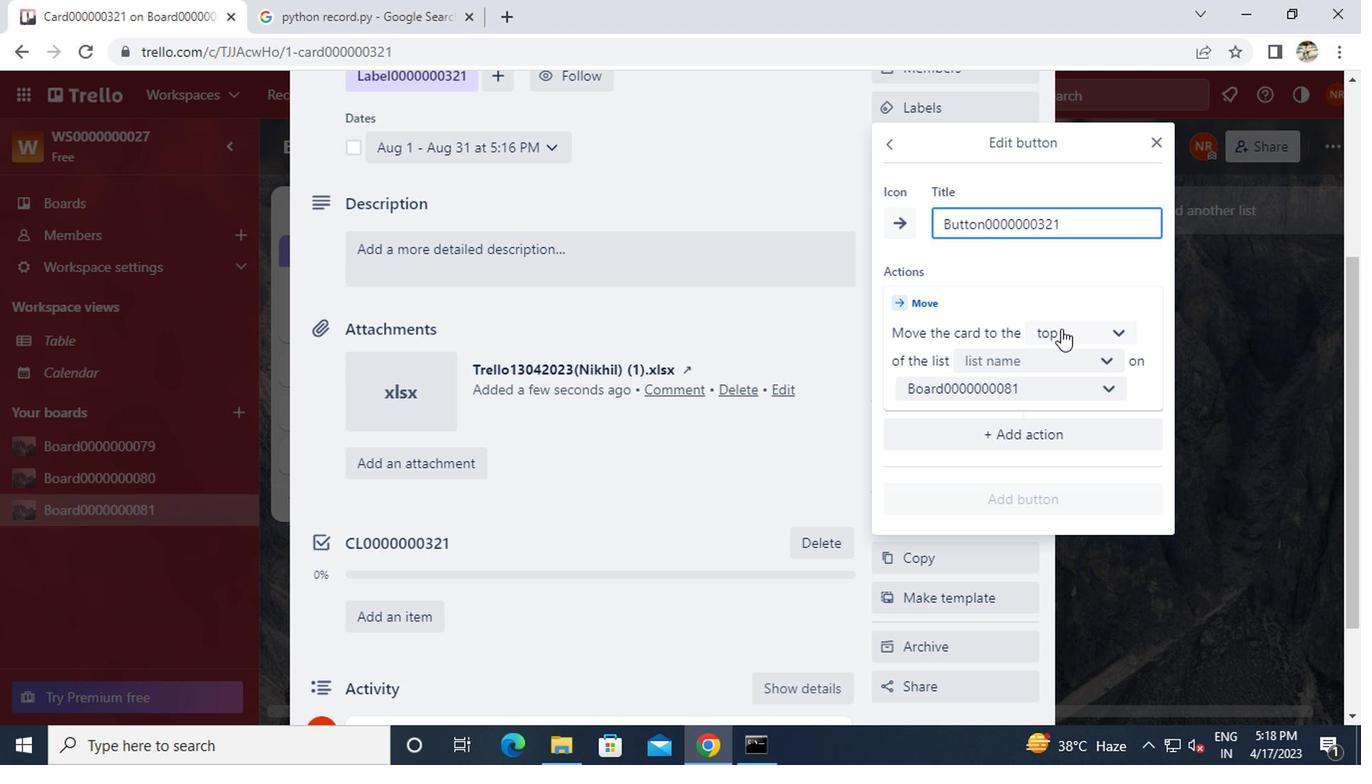 
Action: Mouse moved to (1057, 375)
Screenshot: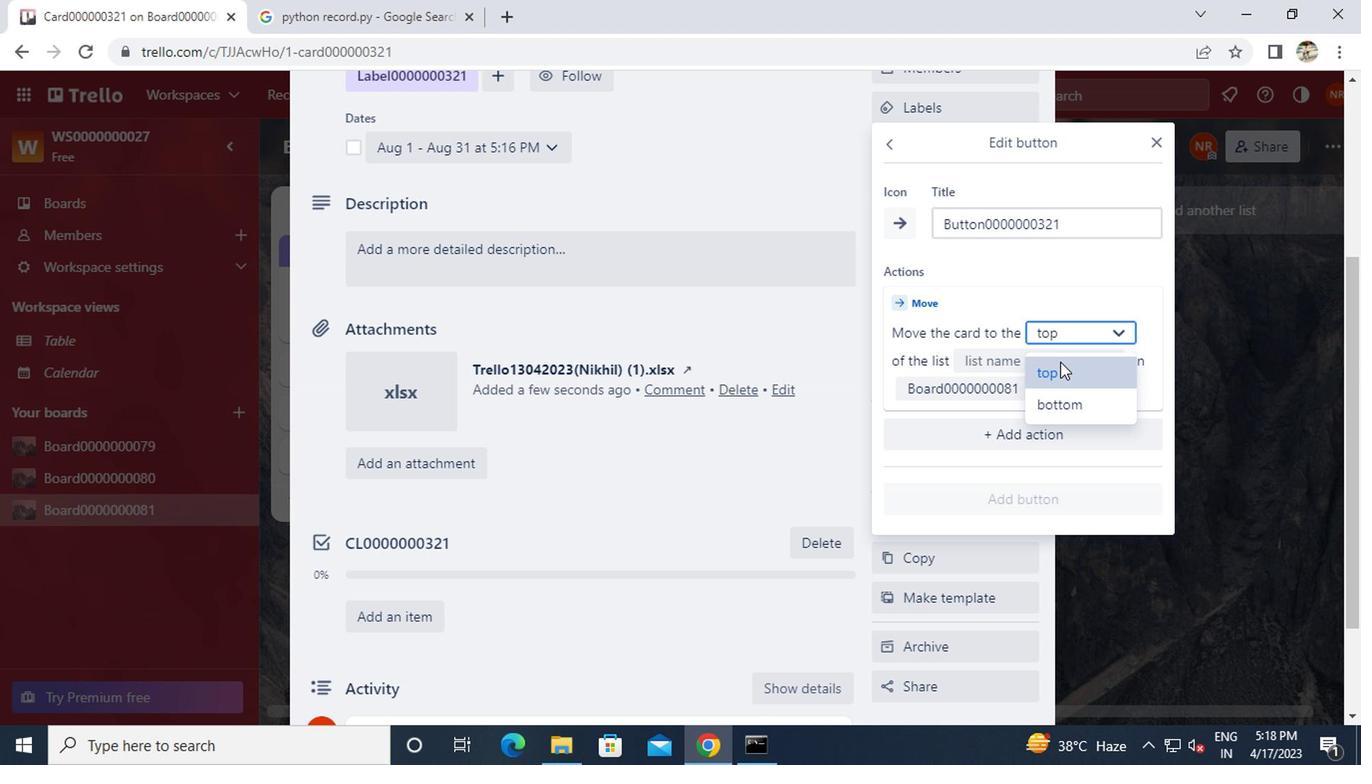 
Action: Mouse pressed left at (1057, 375)
Screenshot: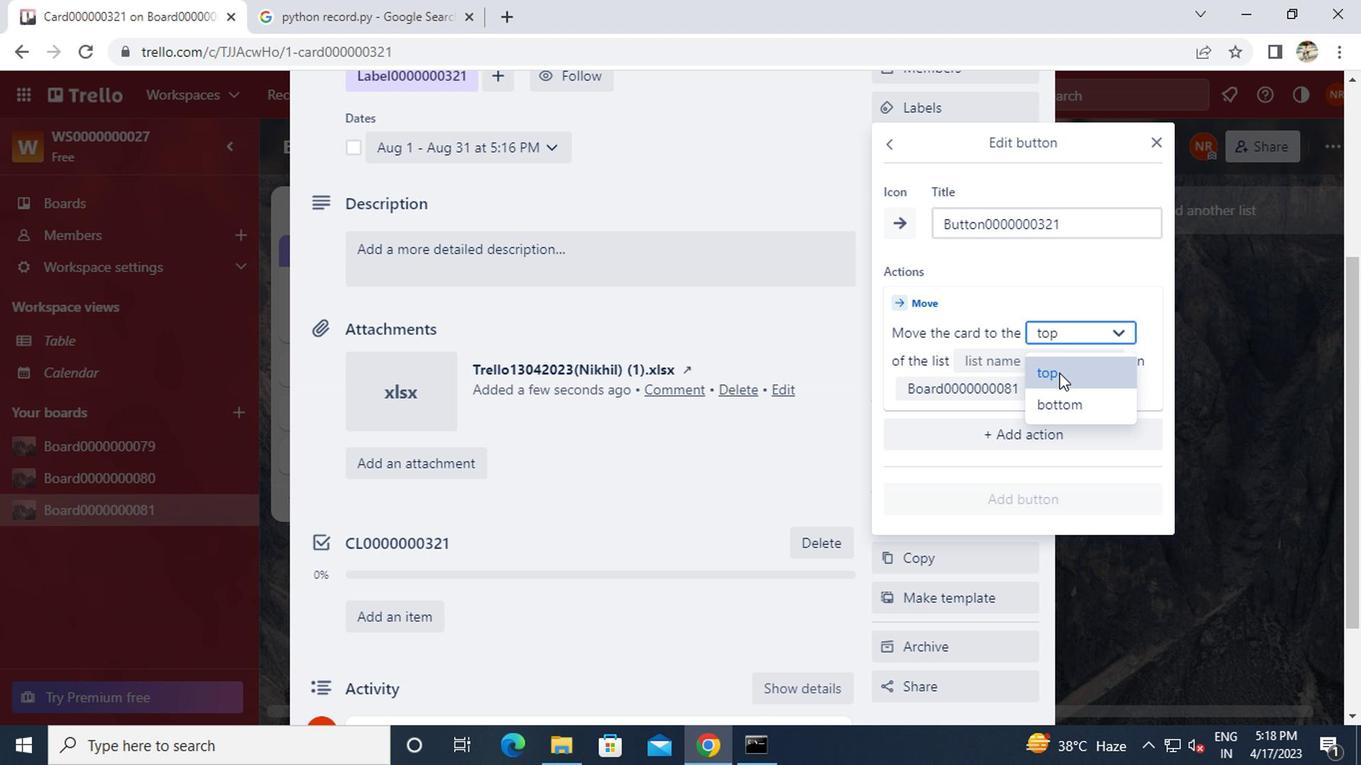 
Action: Mouse moved to (1025, 362)
Screenshot: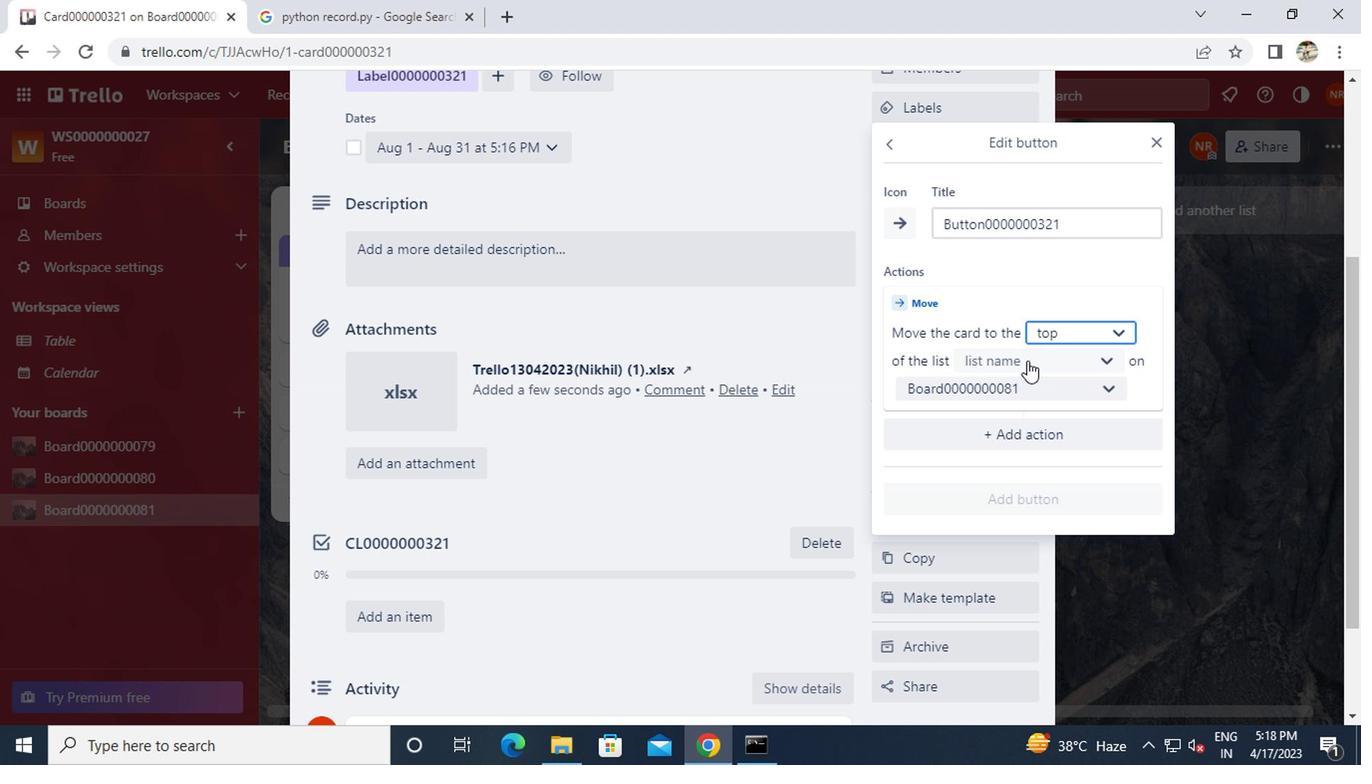 
Action: Mouse pressed left at (1025, 362)
Screenshot: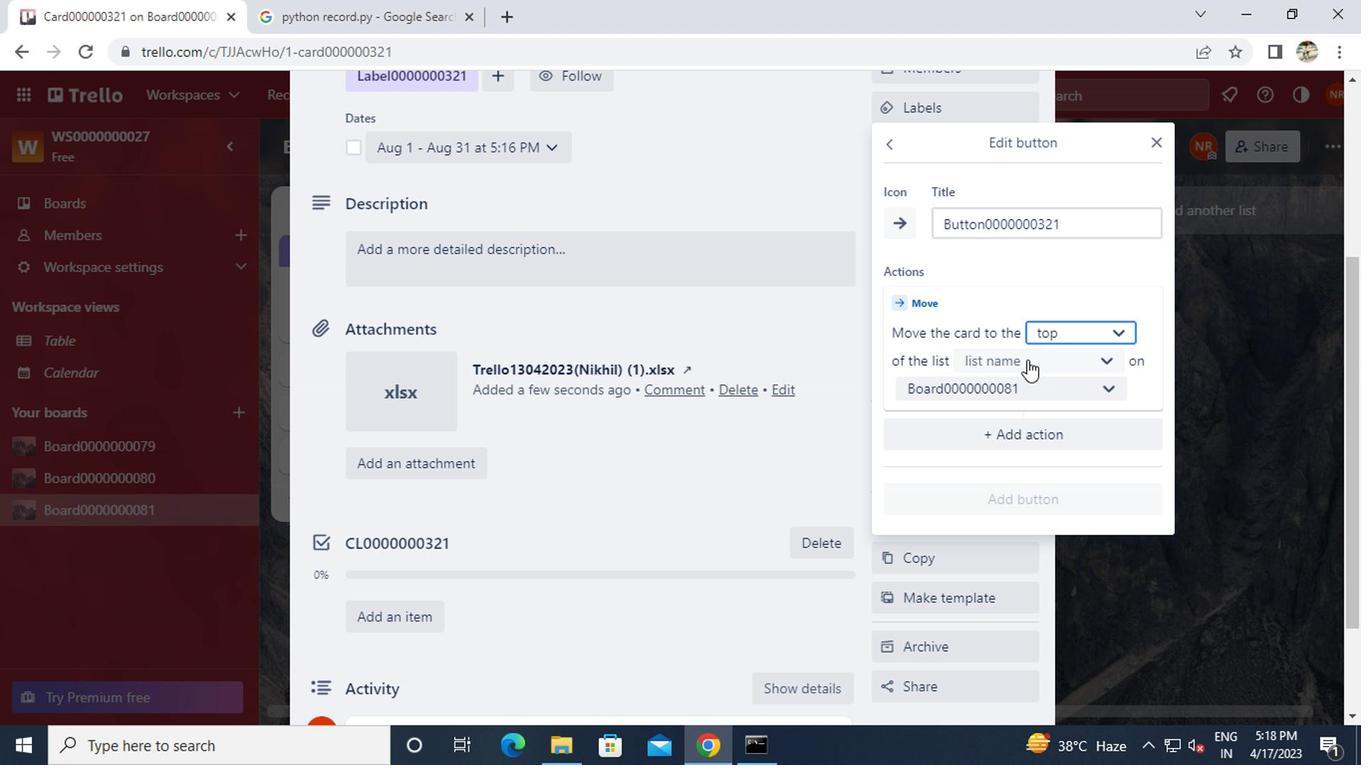 
Action: Mouse moved to (1015, 399)
Screenshot: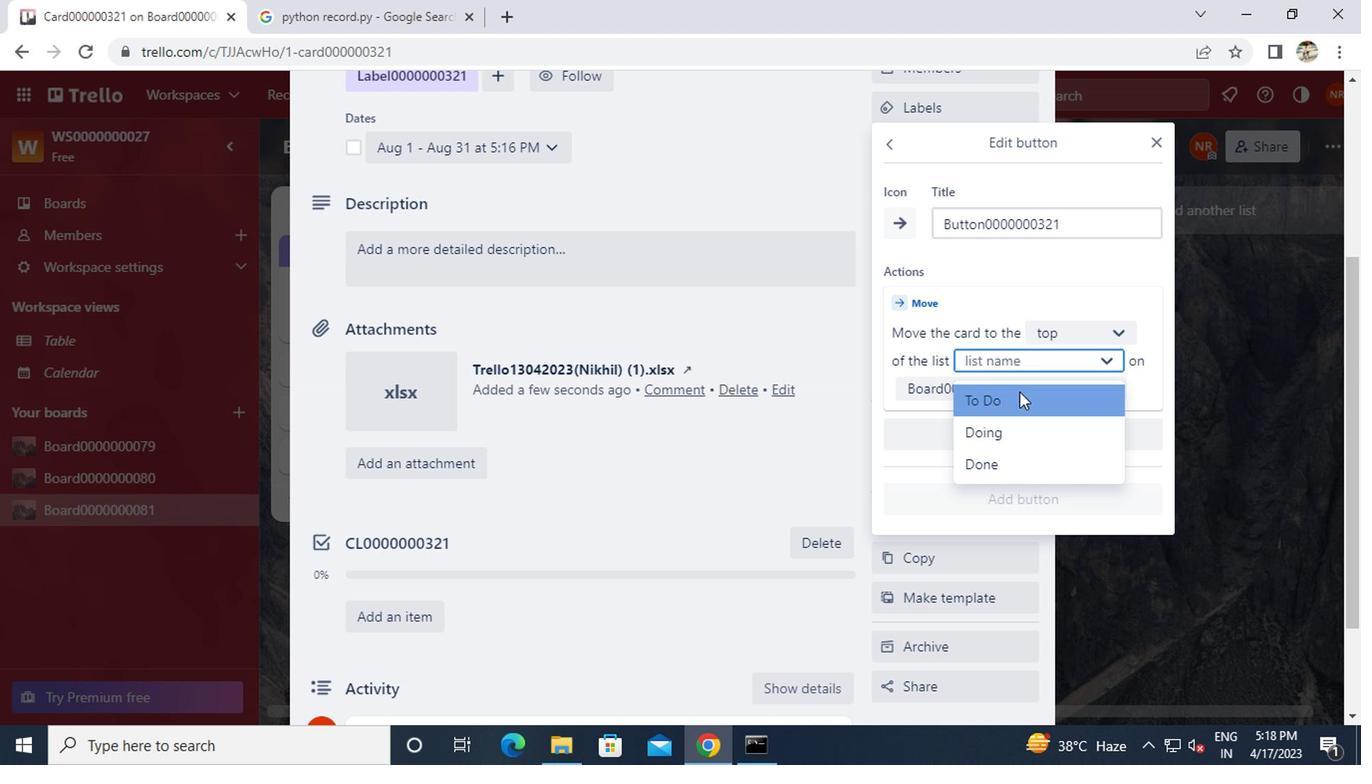 
Action: Mouse pressed left at (1015, 399)
Screenshot: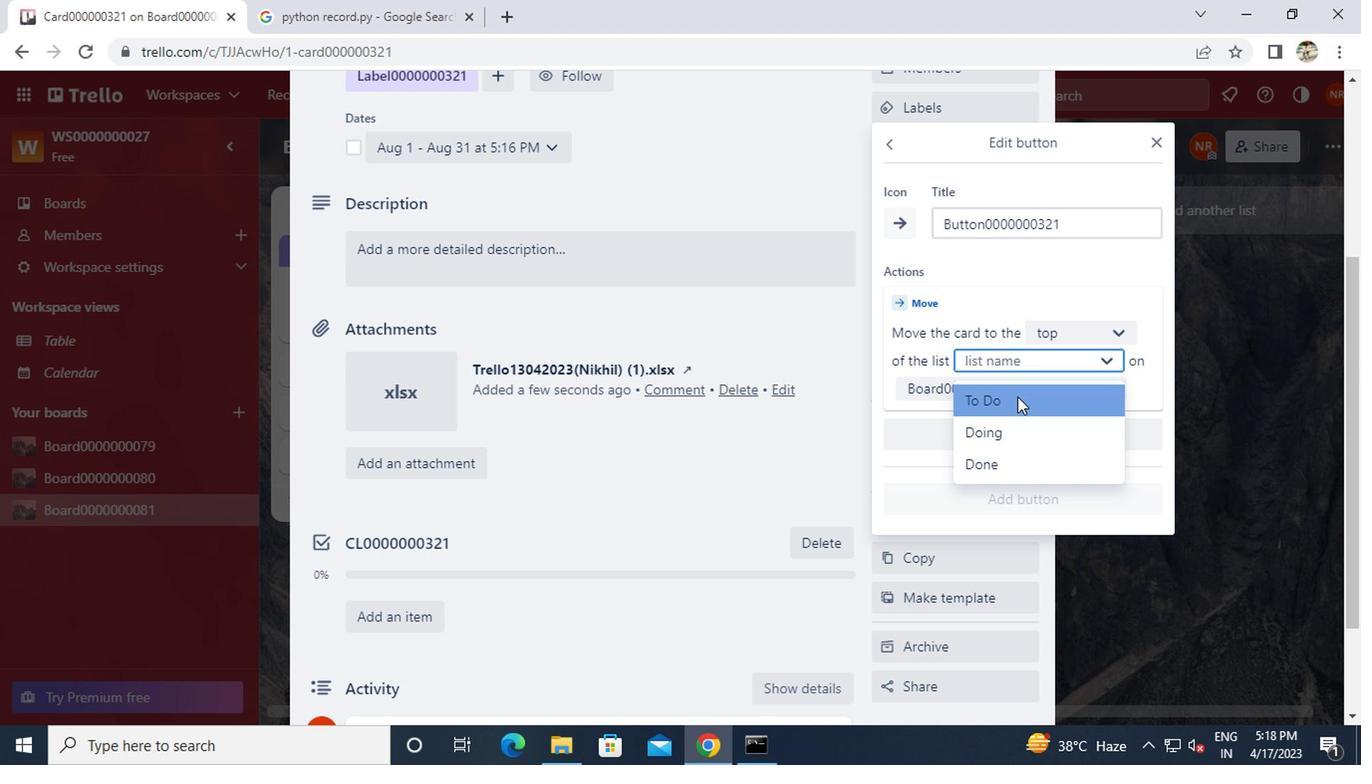 
Action: Mouse moved to (1018, 499)
Screenshot: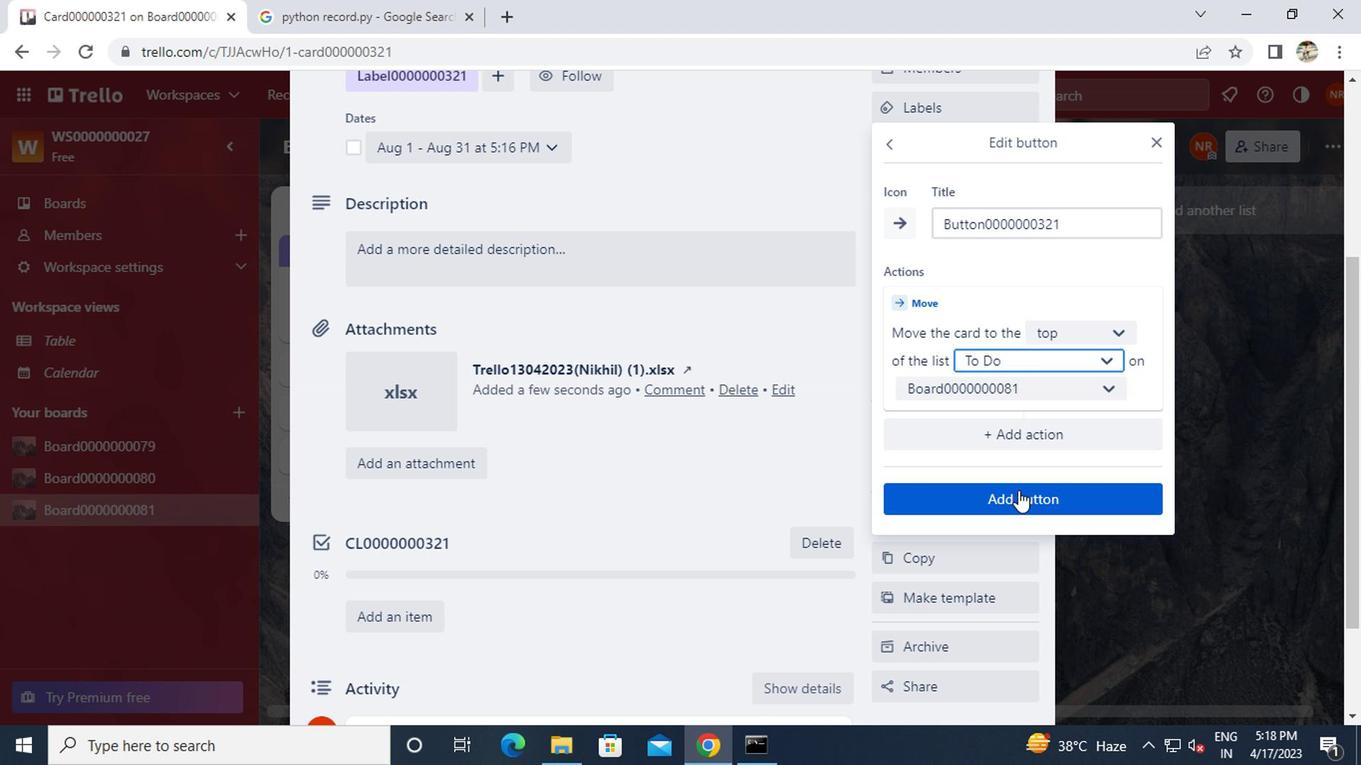 
Action: Mouse pressed left at (1018, 499)
Screenshot: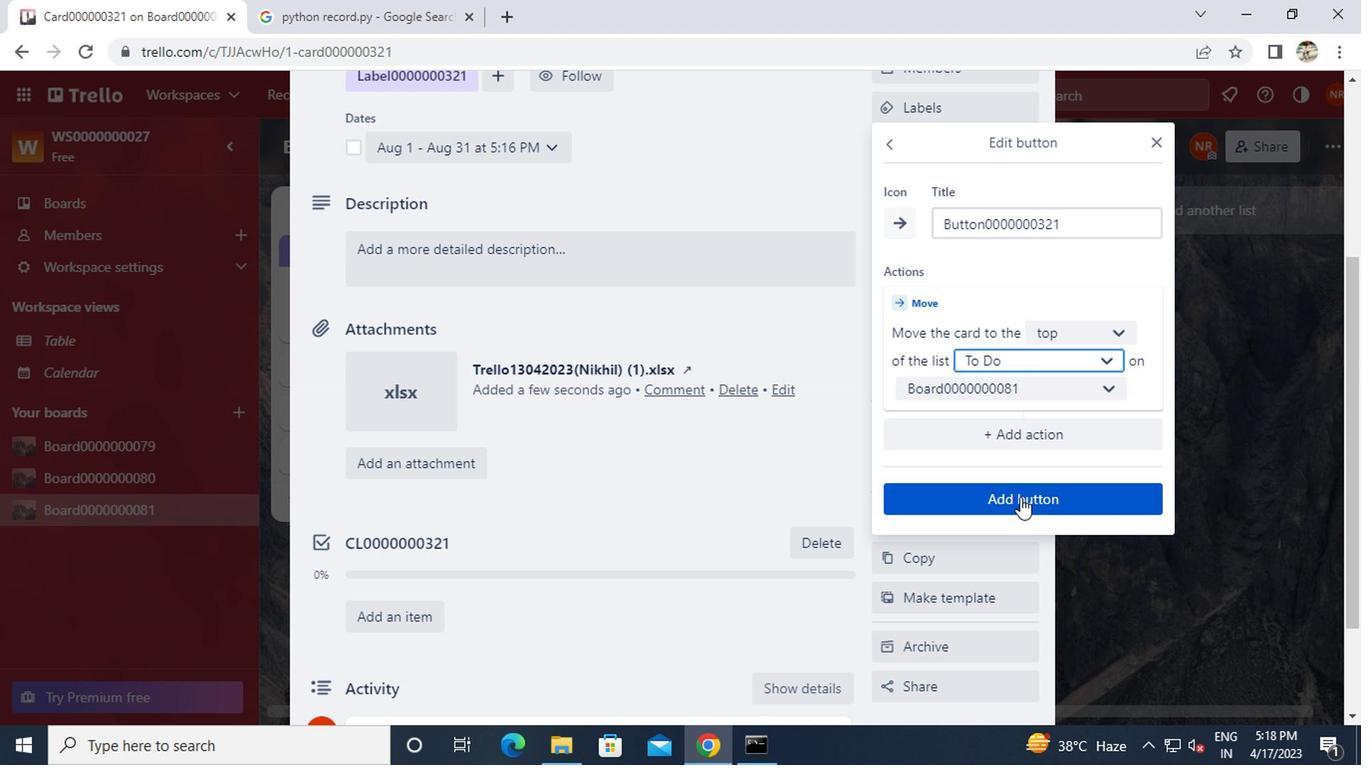 
Action: Mouse moved to (414, 257)
Screenshot: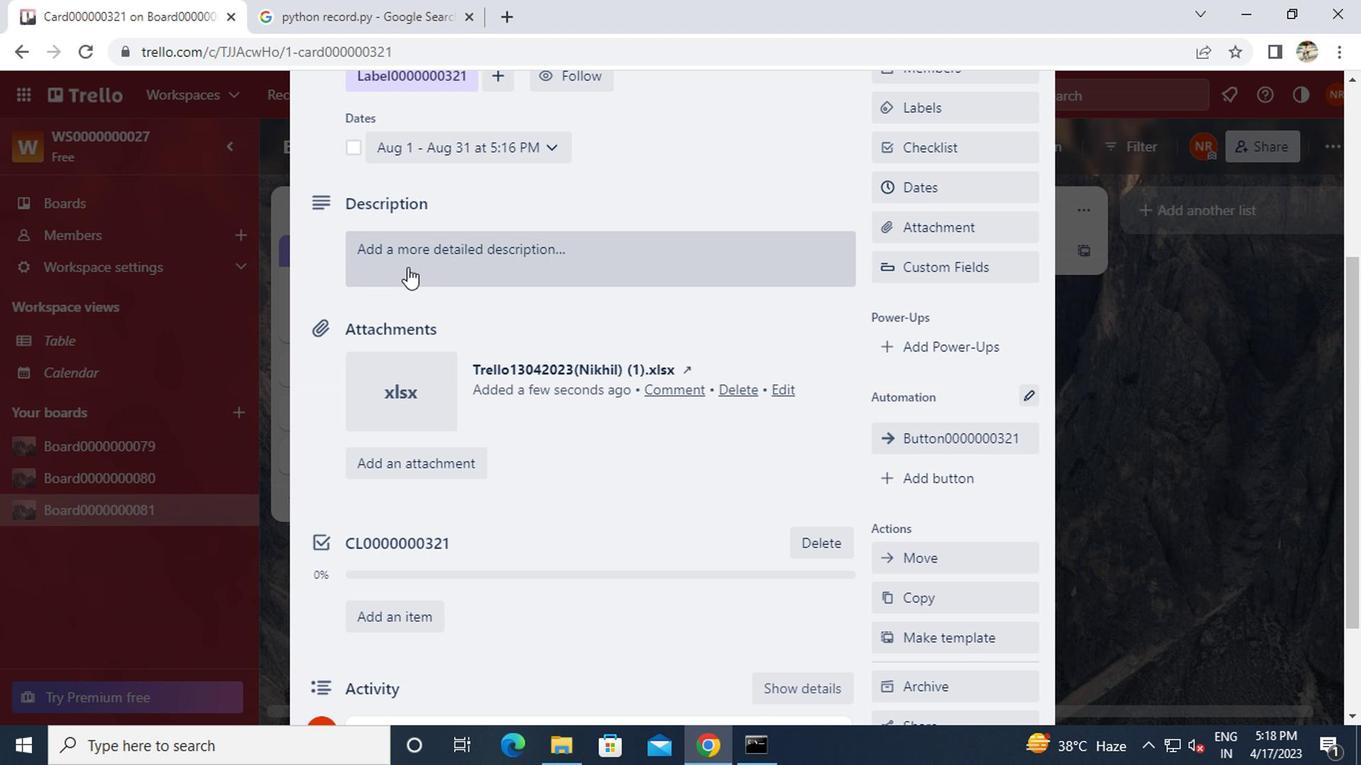 
Action: Mouse pressed left at (414, 257)
Screenshot: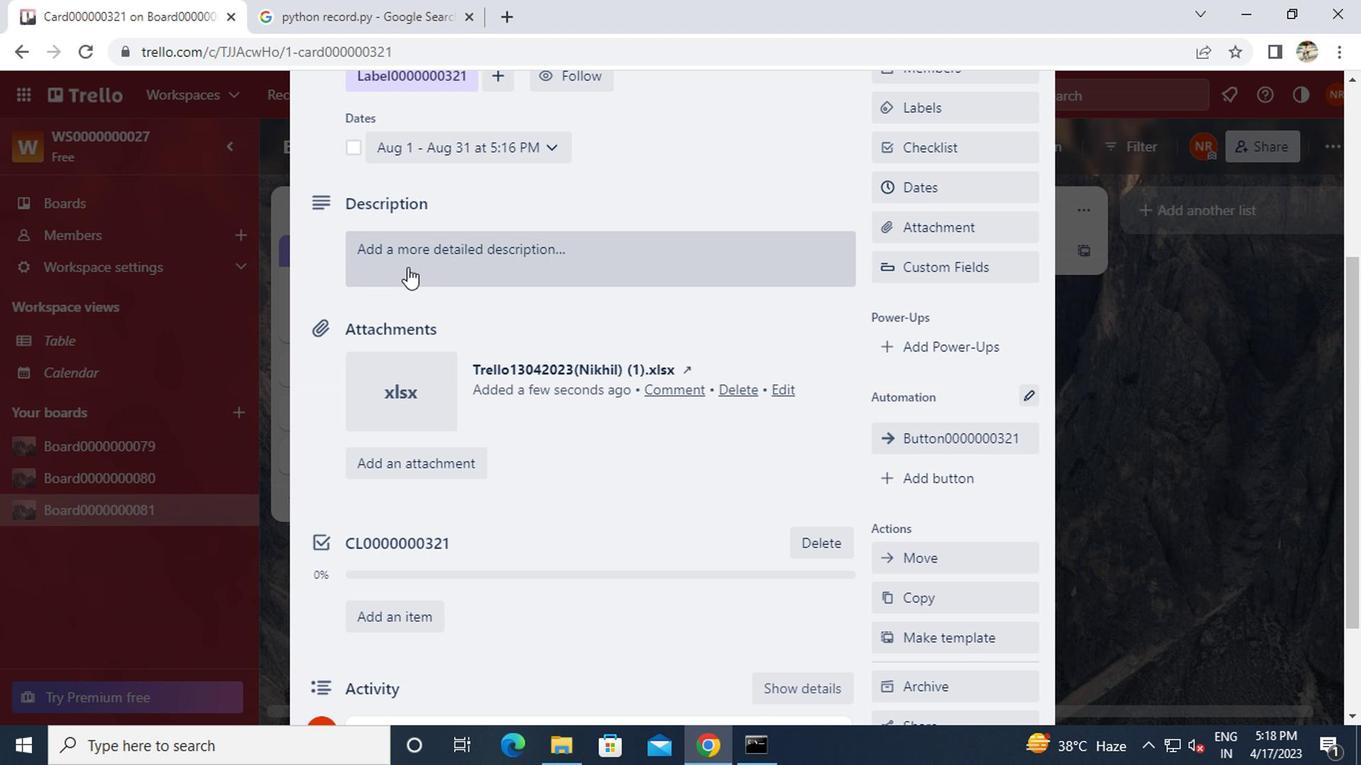
Action: Mouse moved to (393, 333)
Screenshot: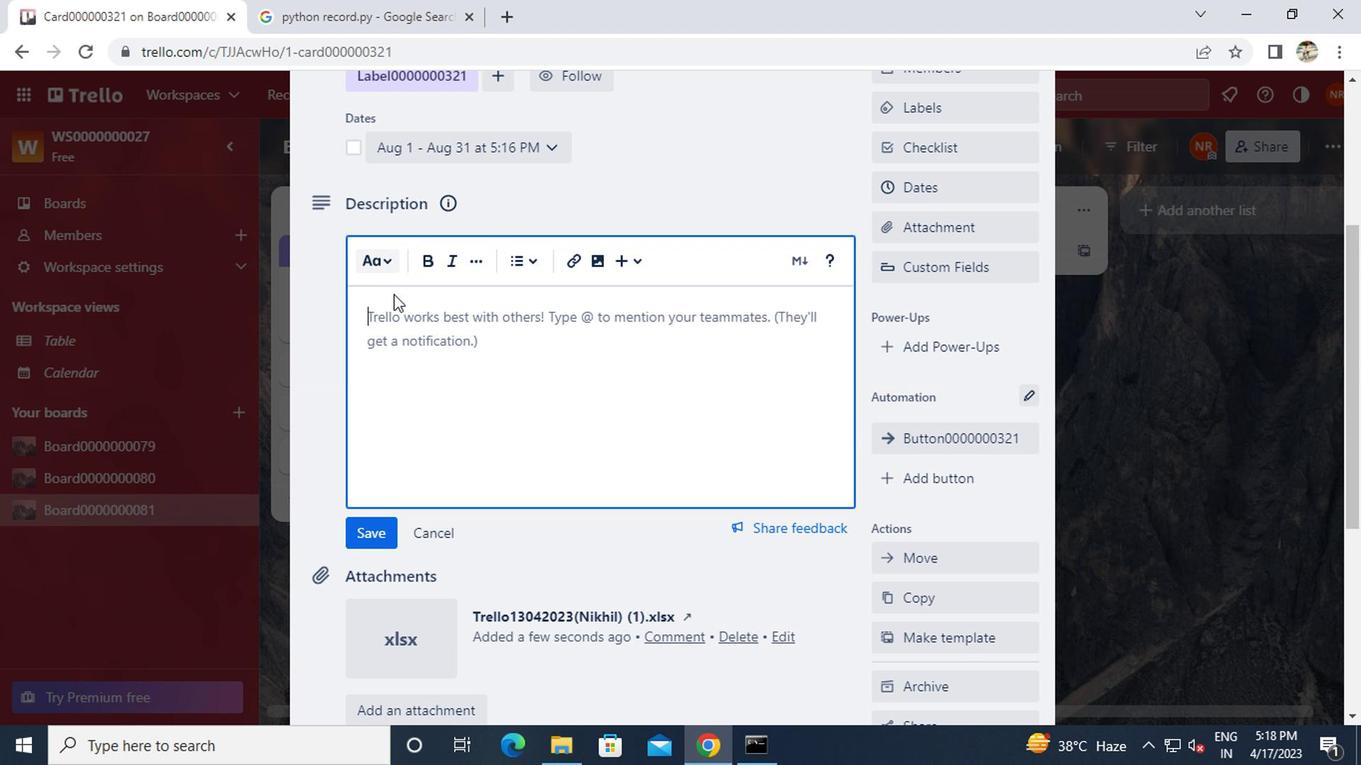 
Action: Mouse pressed left at (393, 333)
Screenshot: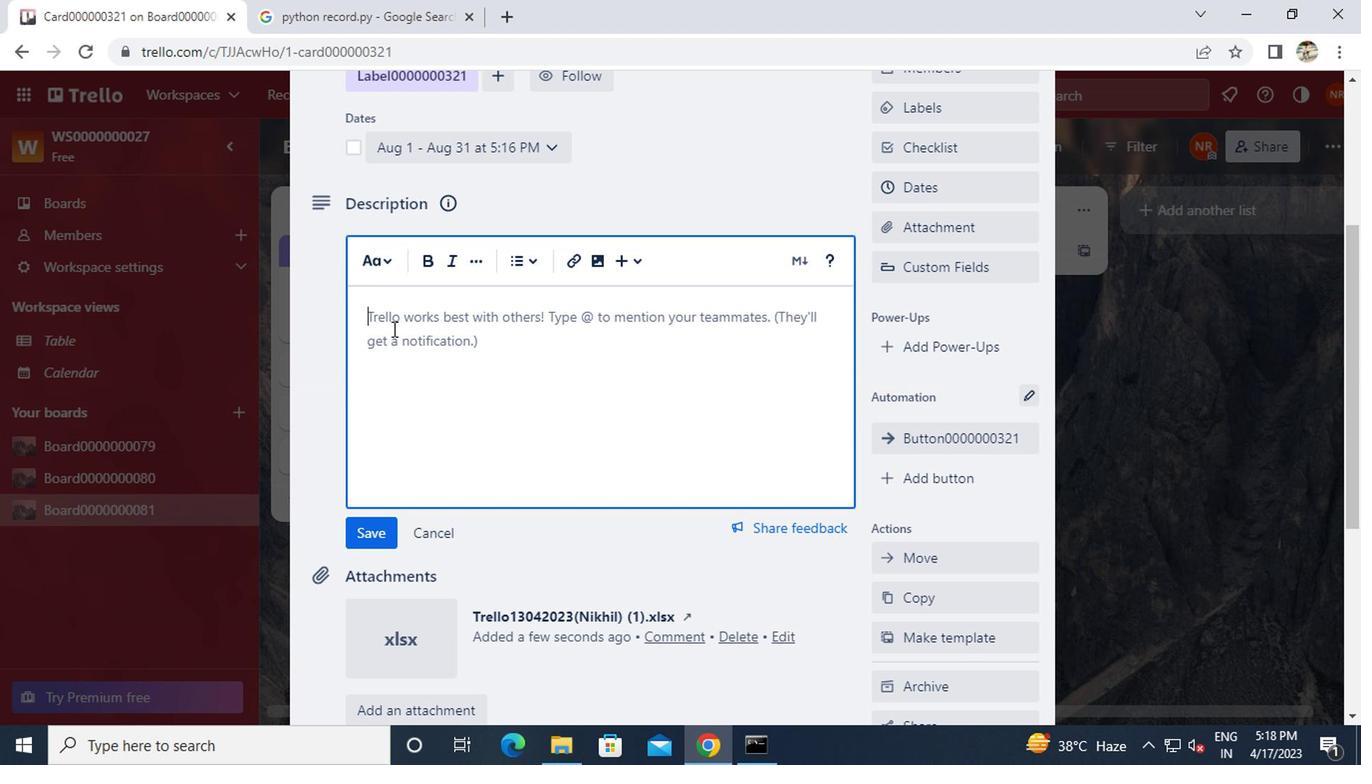 
Action: Key pressed <Key.shift>DS0000000321
Screenshot: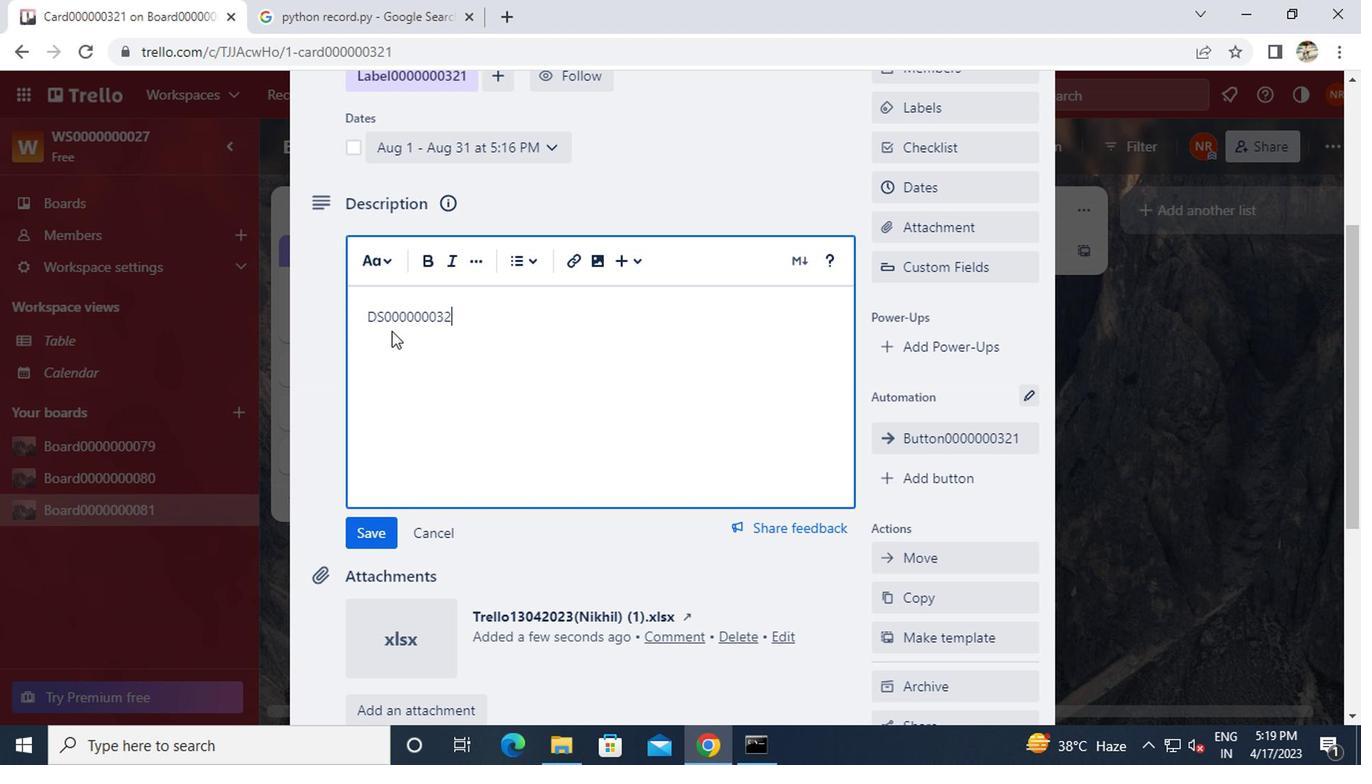 
Action: Mouse moved to (388, 531)
Screenshot: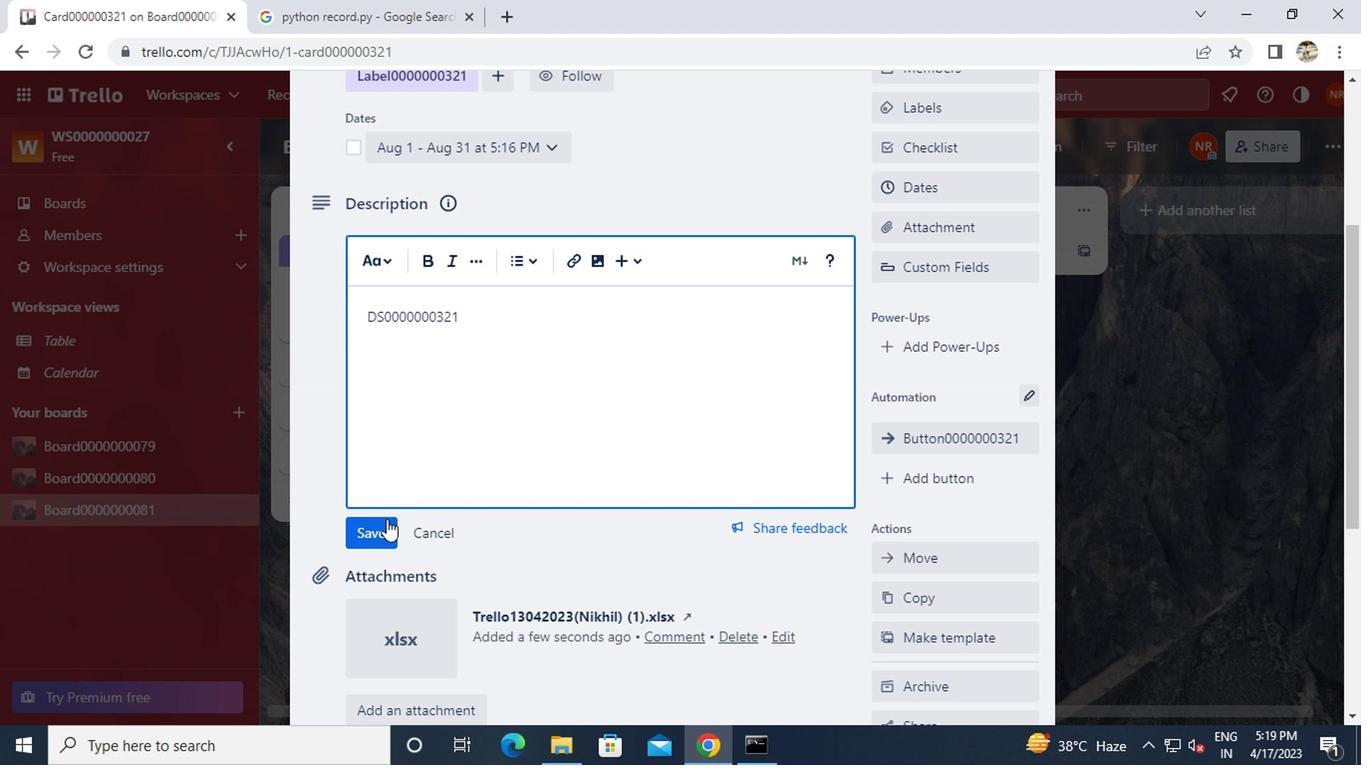 
Action: Mouse pressed left at (388, 531)
Screenshot: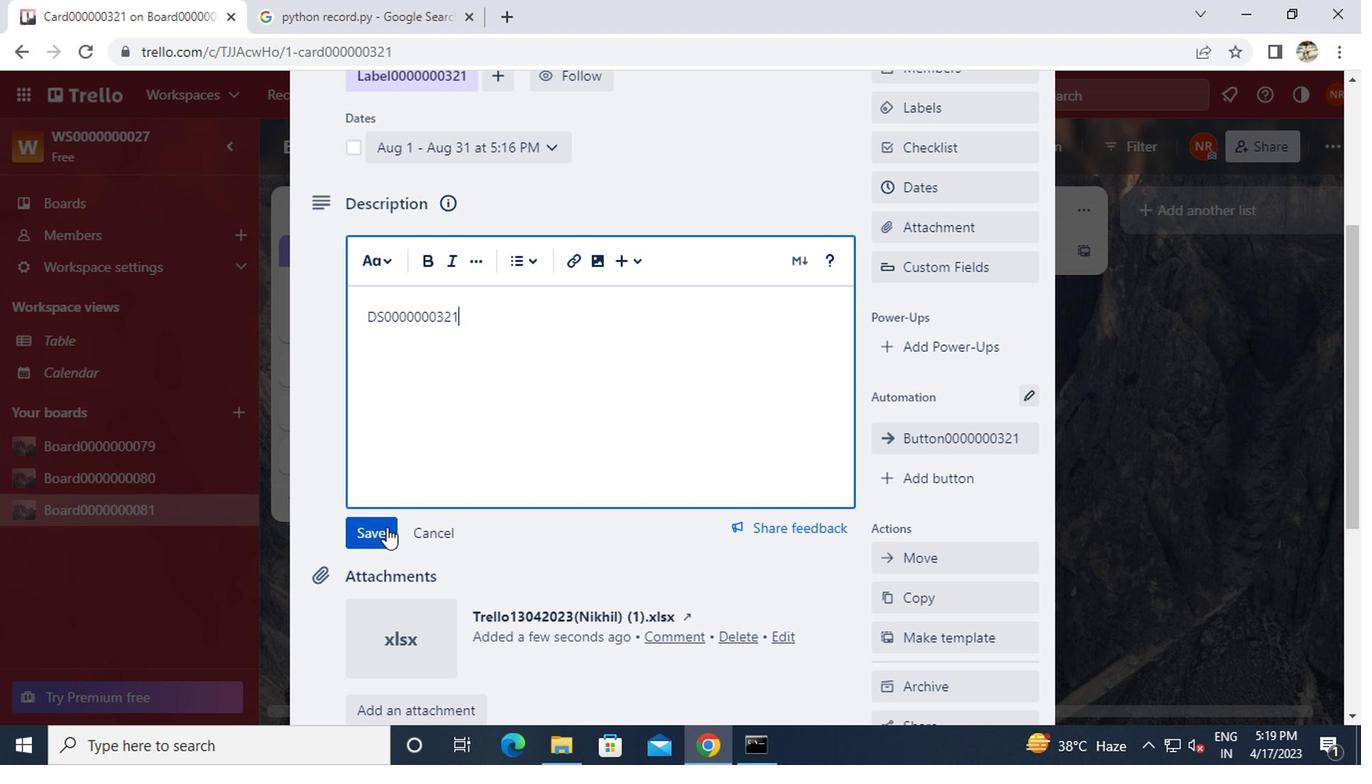 
Action: Mouse moved to (397, 487)
Screenshot: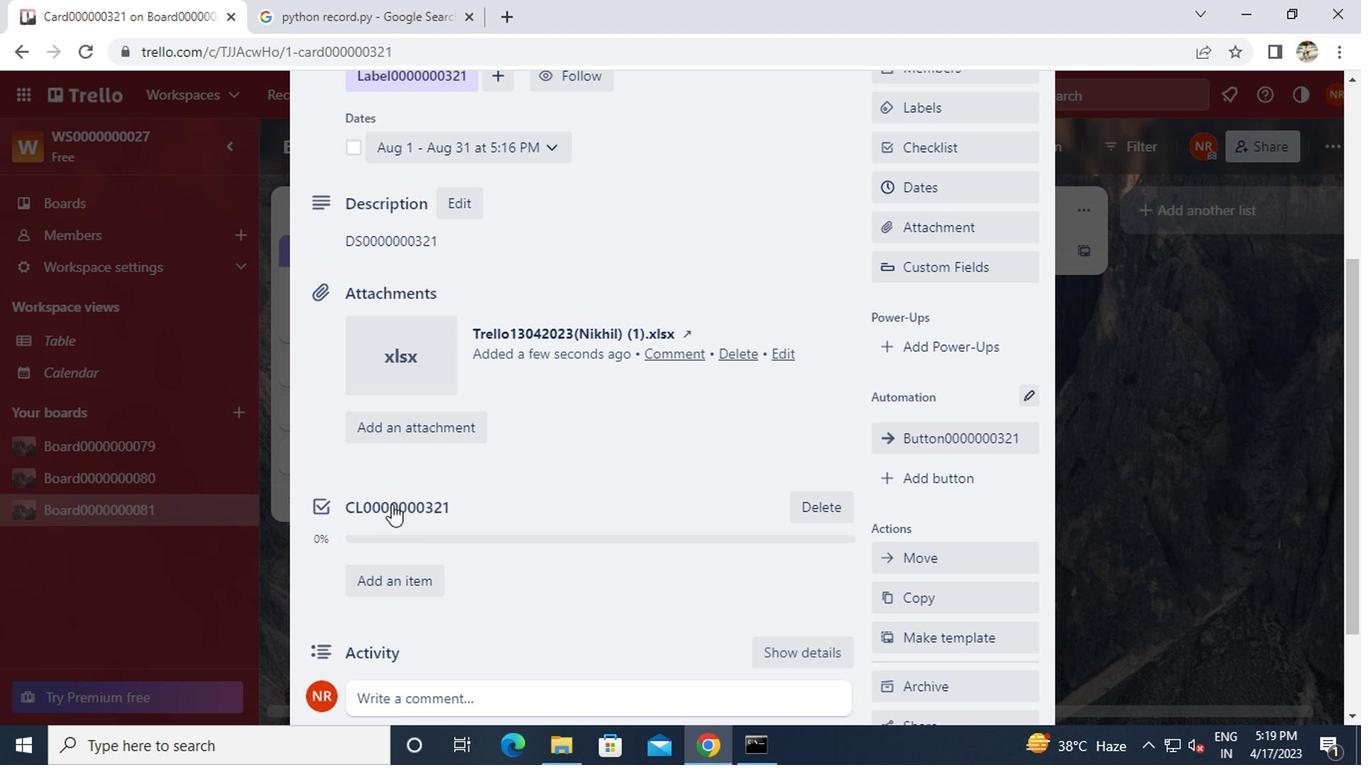 
Action: Mouse scrolled (397, 486) with delta (0, 0)
Screenshot: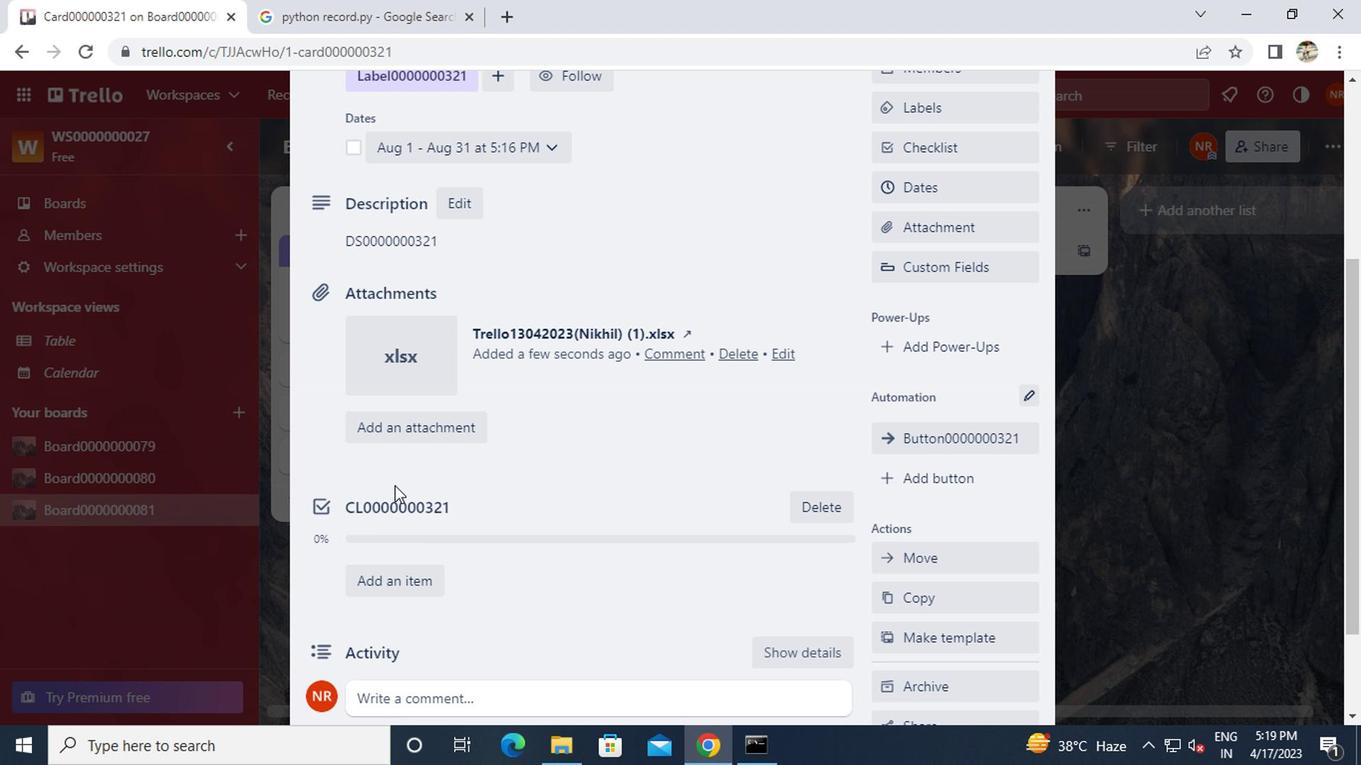 
Action: Mouse scrolled (397, 486) with delta (0, 0)
Screenshot: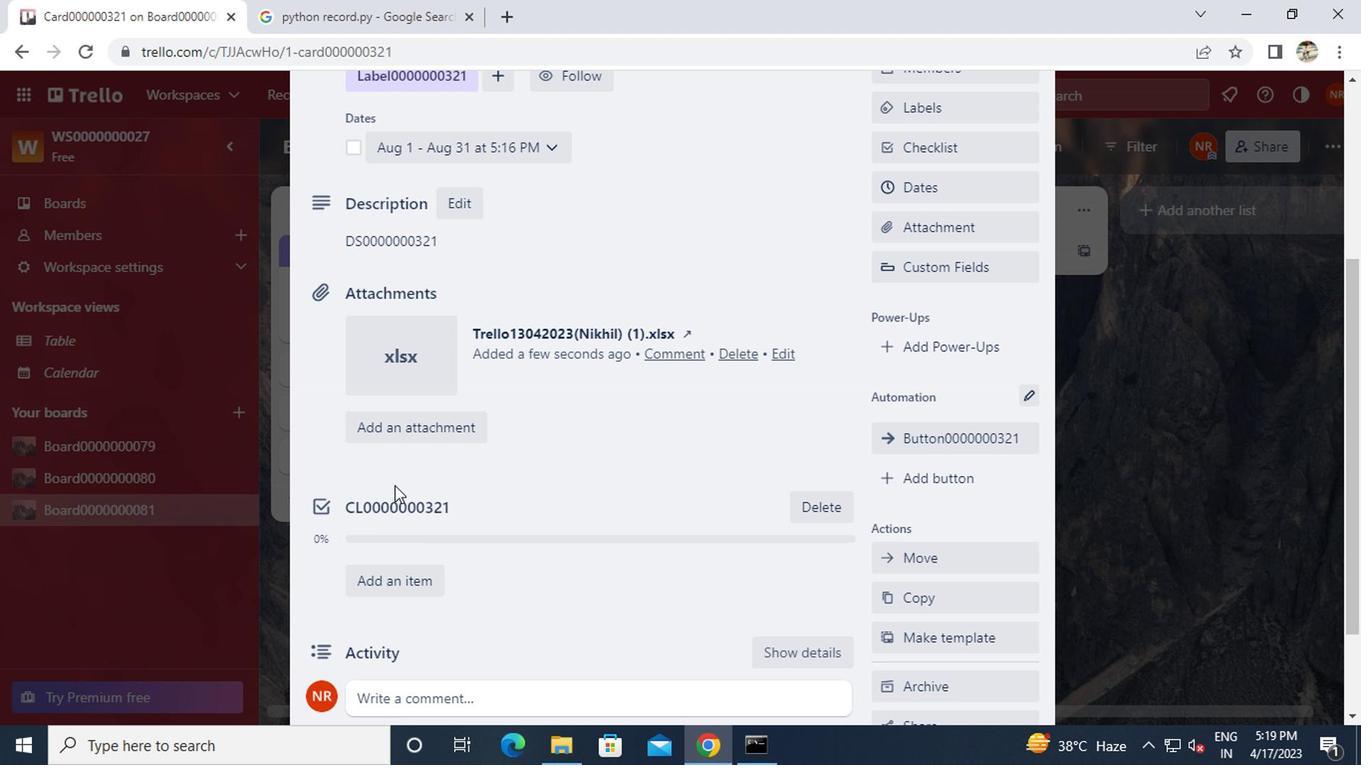 
Action: Mouse moved to (404, 569)
Screenshot: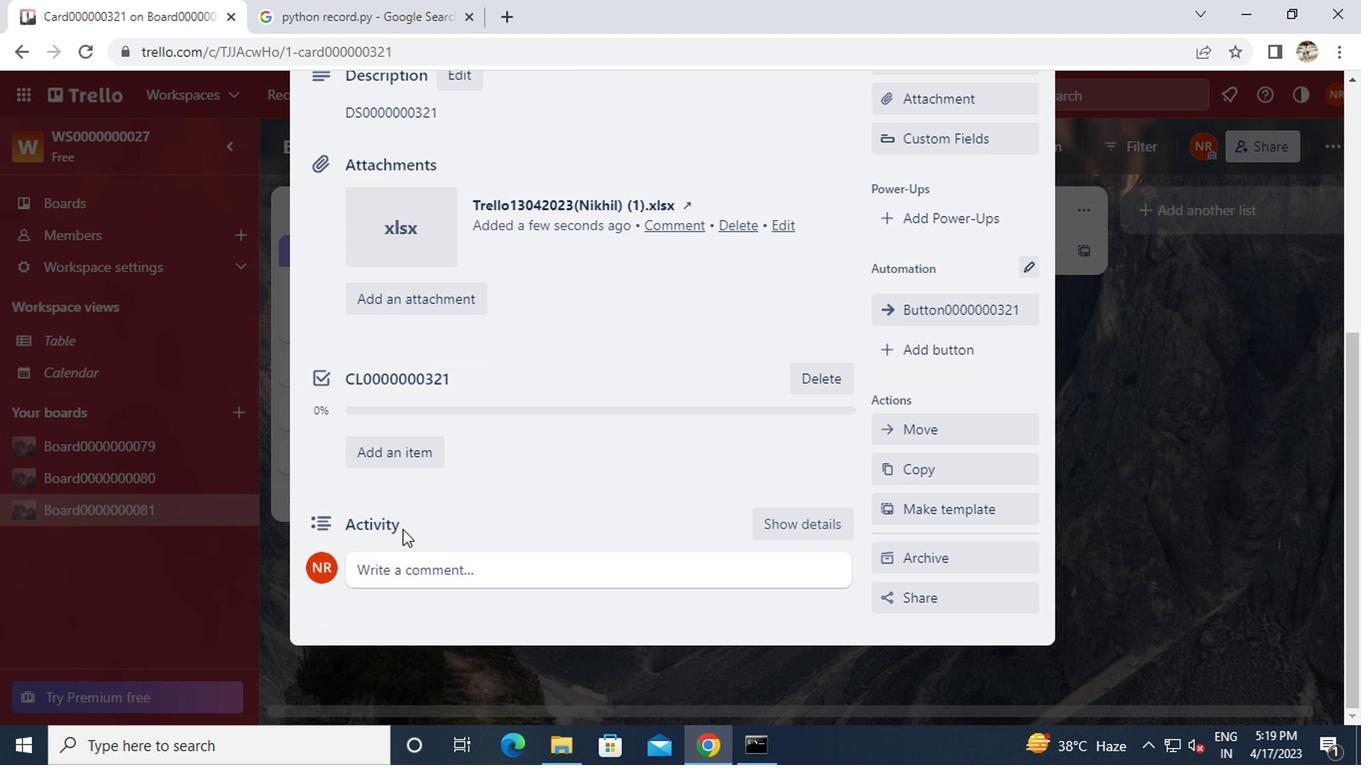 
Action: Mouse pressed left at (404, 569)
Screenshot: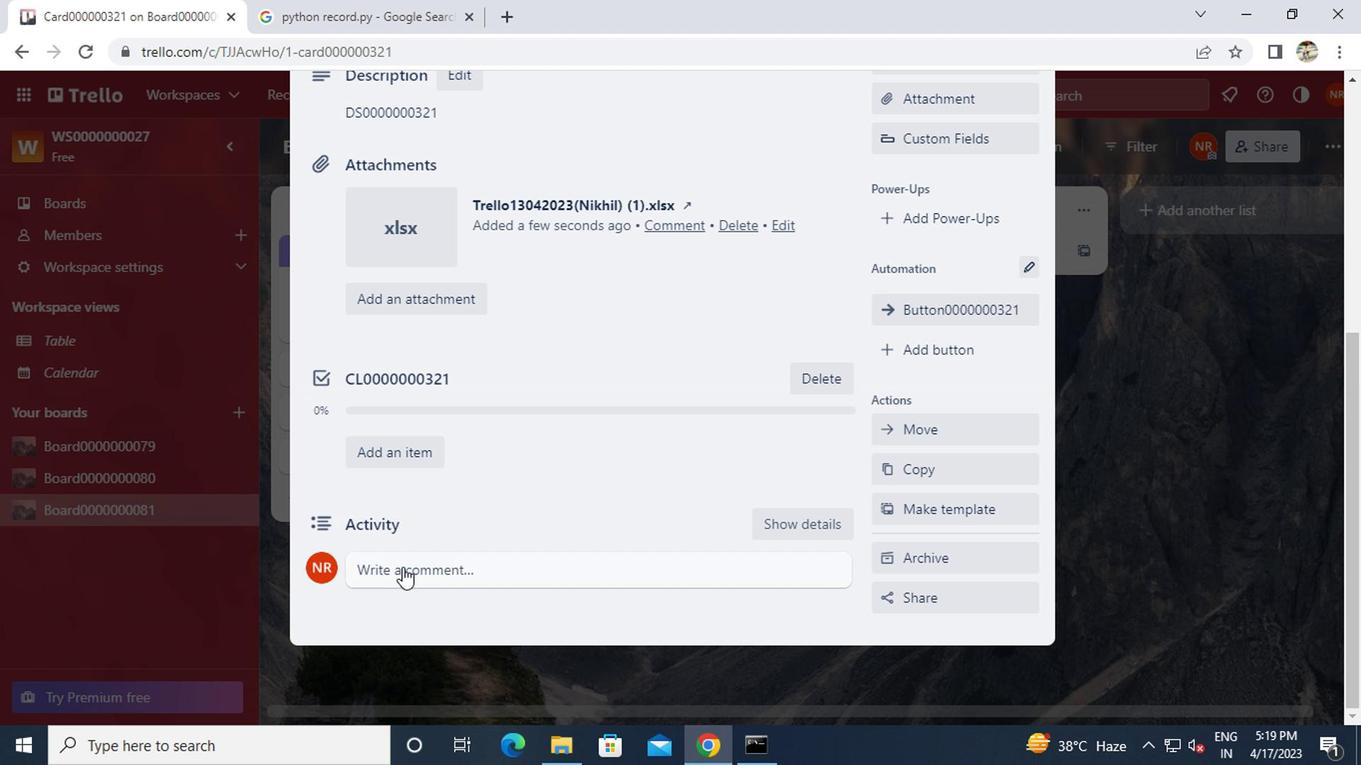 
Action: Key pressed <Key.shift><Key.shift><Key.shift>CM0000000
Screenshot: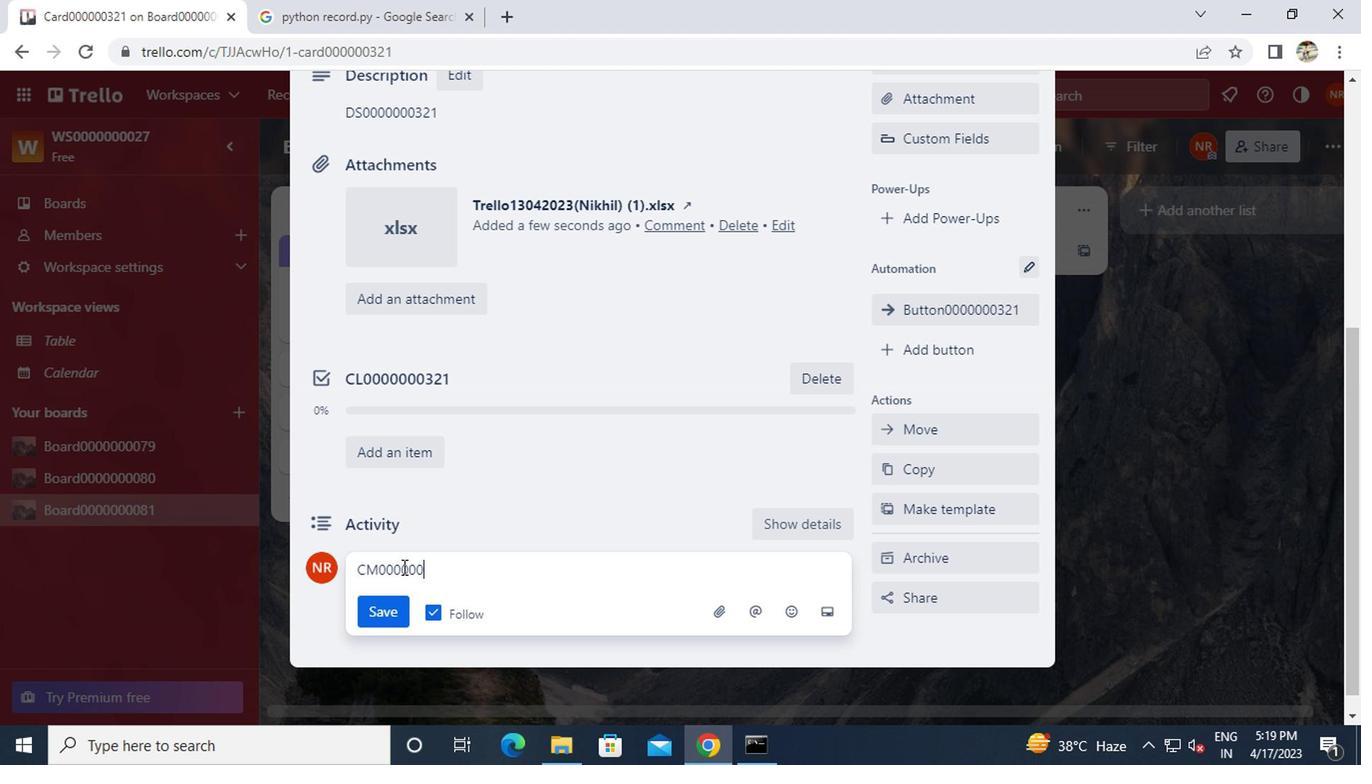 
Action: Mouse moved to (404, 570)
Screenshot: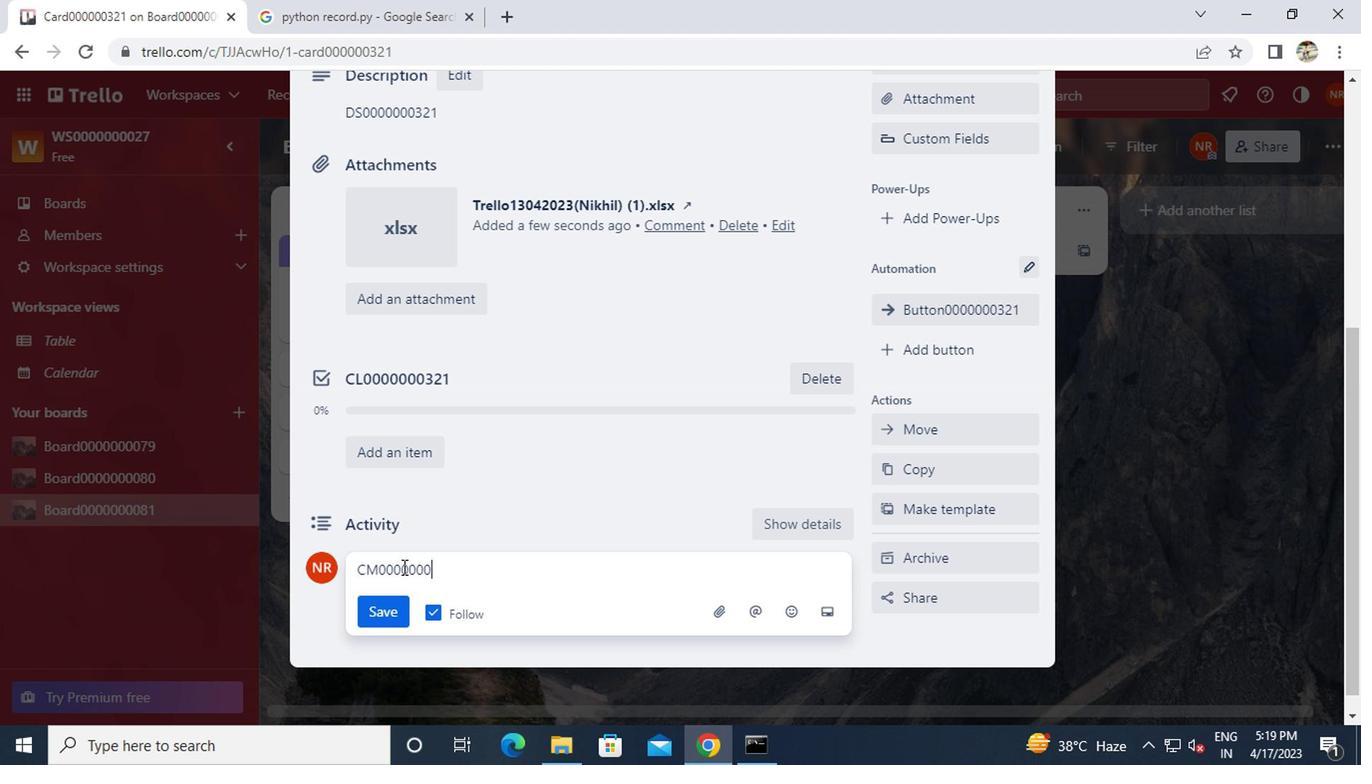 
Action: Key pressed 321
Screenshot: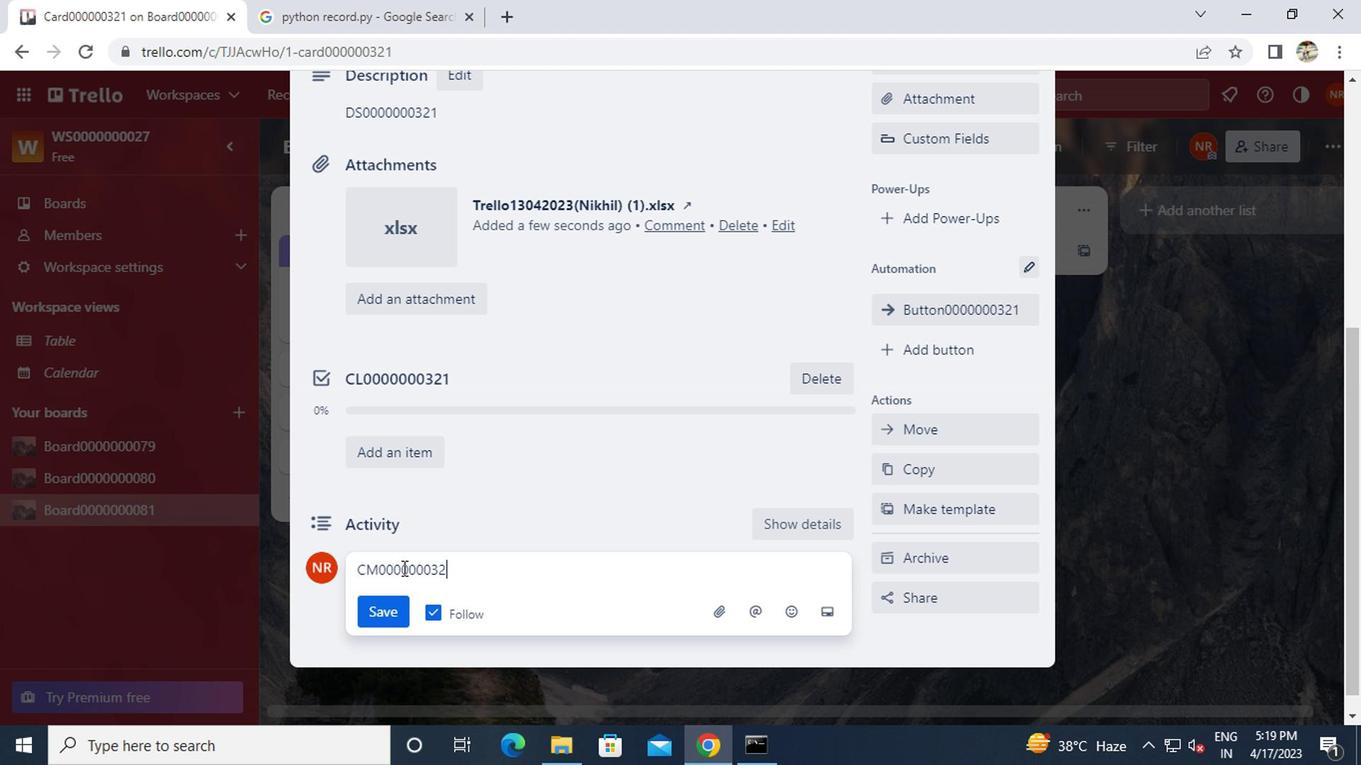 
Action: Mouse moved to (394, 611)
Screenshot: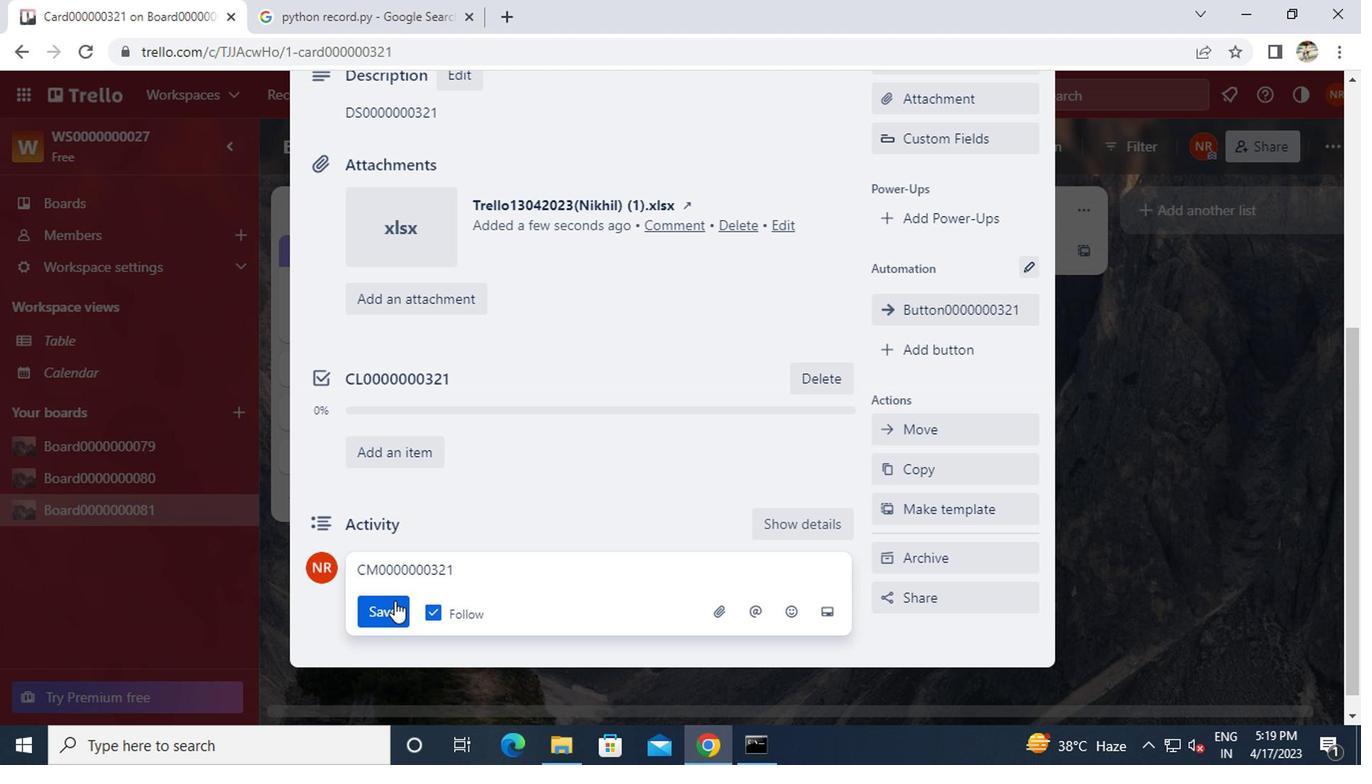 
Action: Mouse pressed left at (394, 611)
Screenshot: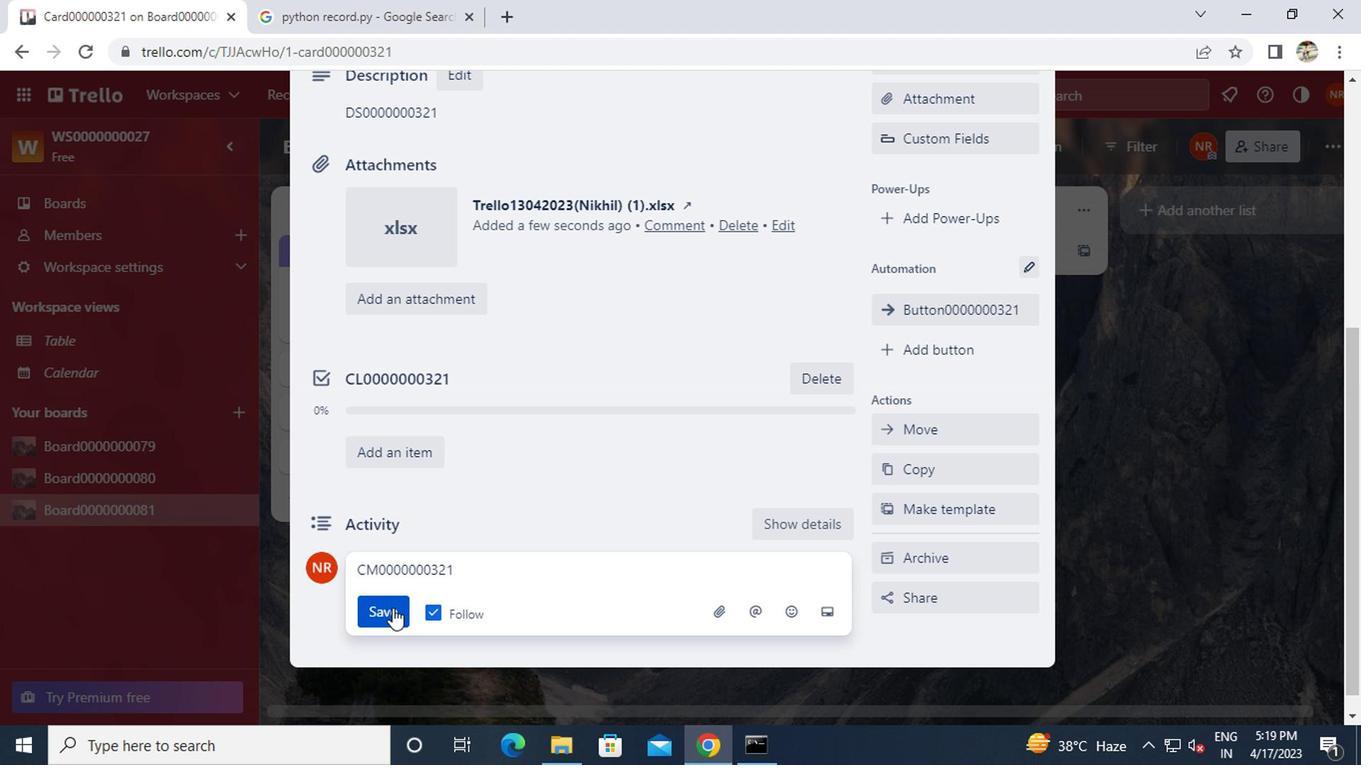 
